 Task: Open a blank sheet, save the file as Henry.odt Add the quote 'Success is not defined by others' opinions; it's defined by your own sense of fulfillment.' Apply font style 'Playfair Display' and font size 48 Align the text to the Right .Change the text color to  'Pink '
Action: Mouse moved to (283, 162)
Screenshot: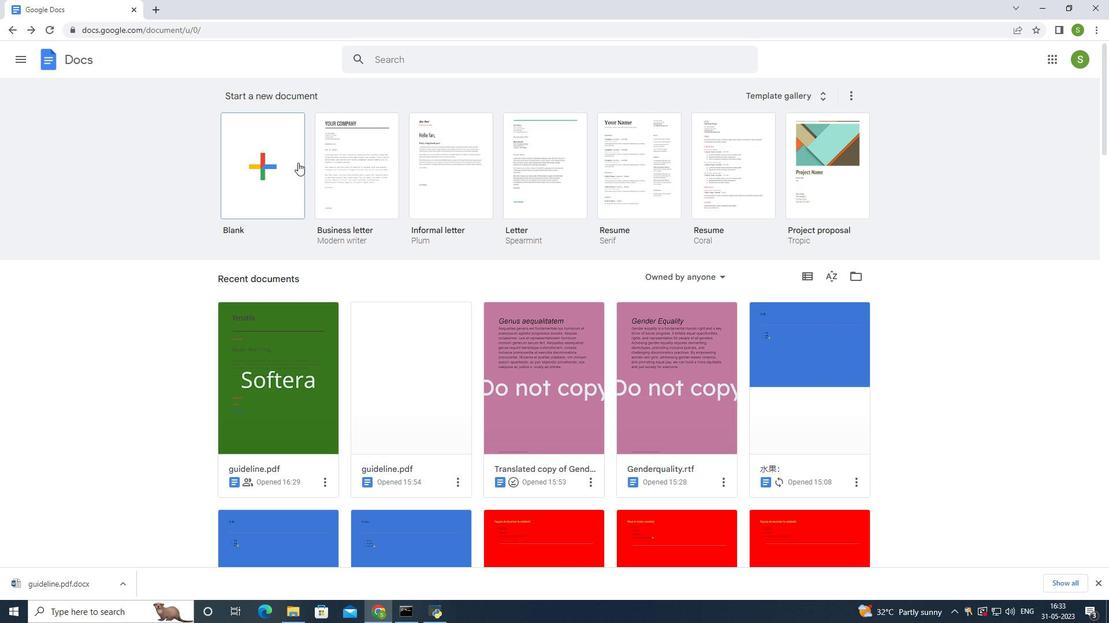 
Action: Mouse pressed left at (283, 162)
Screenshot: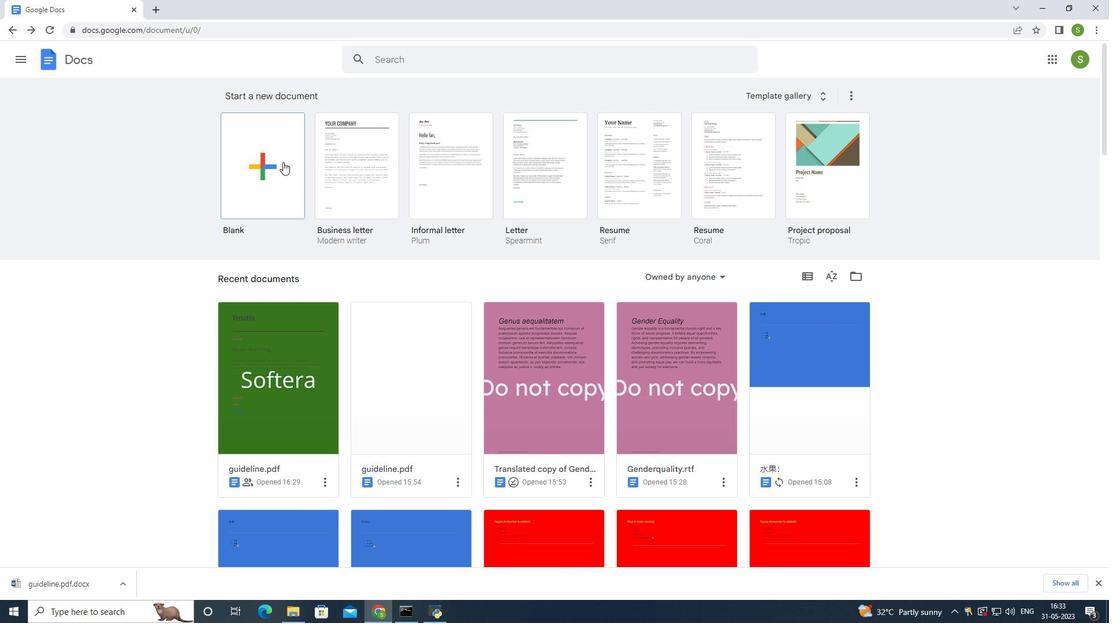 
Action: Mouse moved to (116, 52)
Screenshot: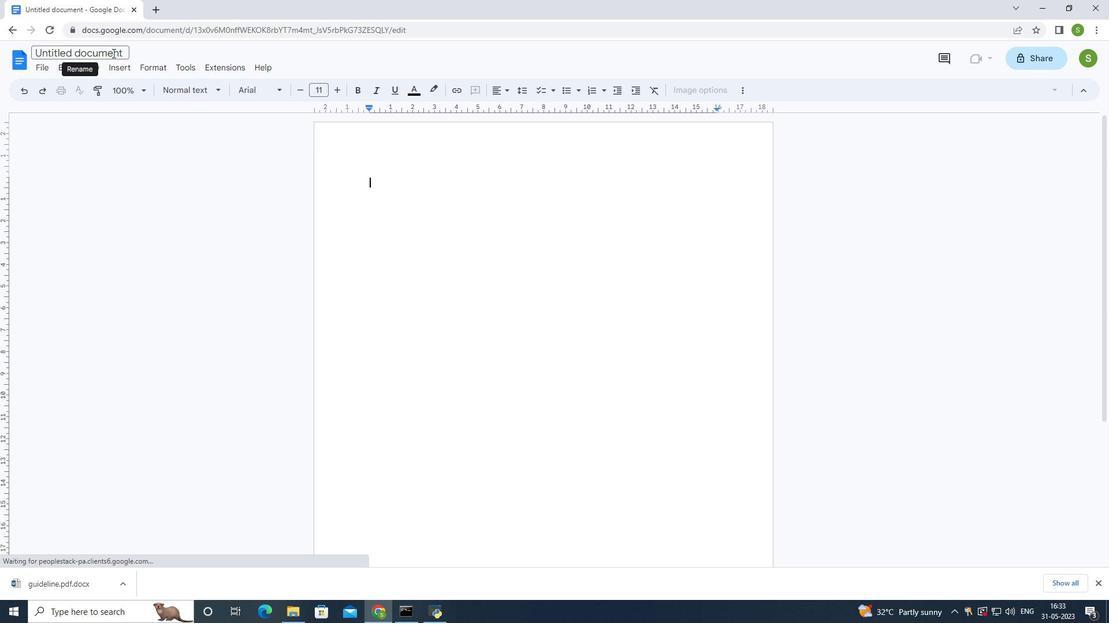 
Action: Mouse pressed left at (116, 52)
Screenshot: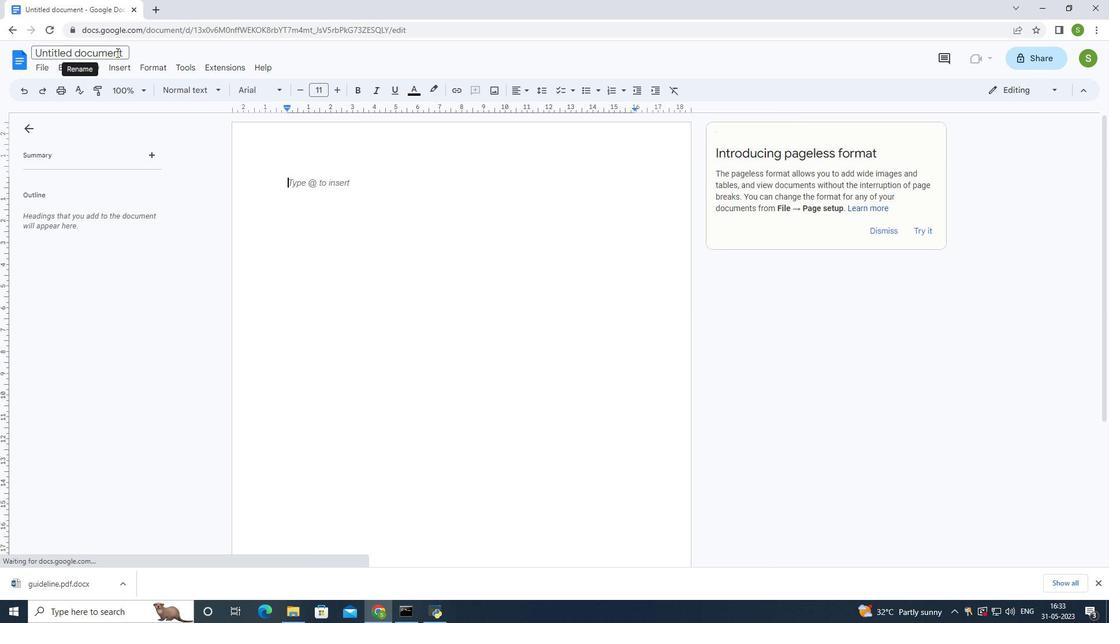 
Action: Mouse moved to (189, 300)
Screenshot: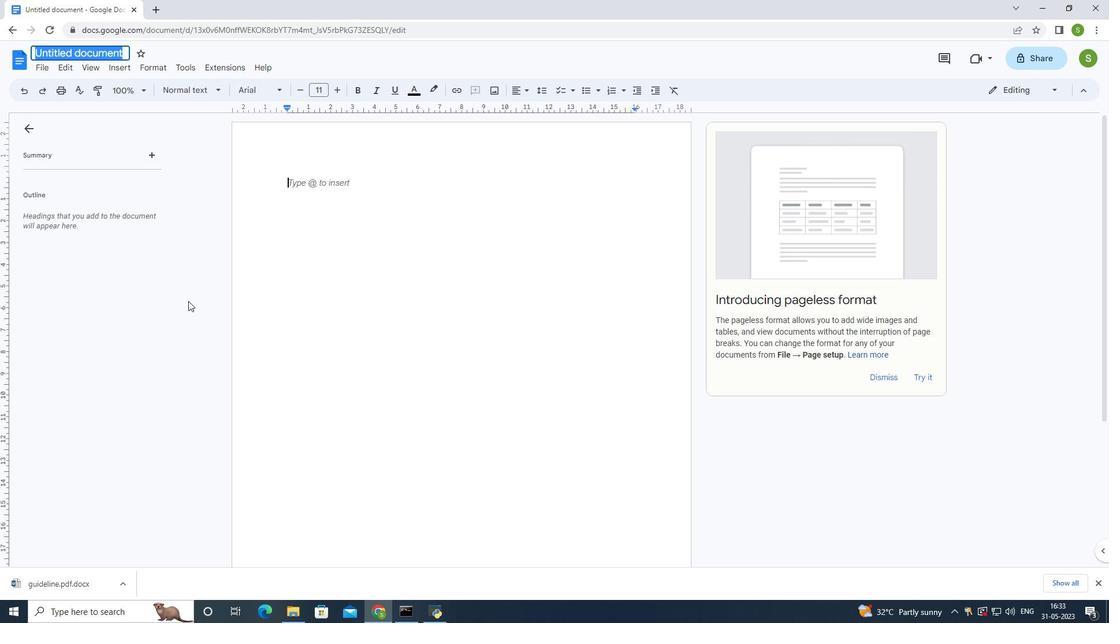
Action: Key pressed <Key.shift>Her<Key.backspace>nry.odt<Key.enter>
Screenshot: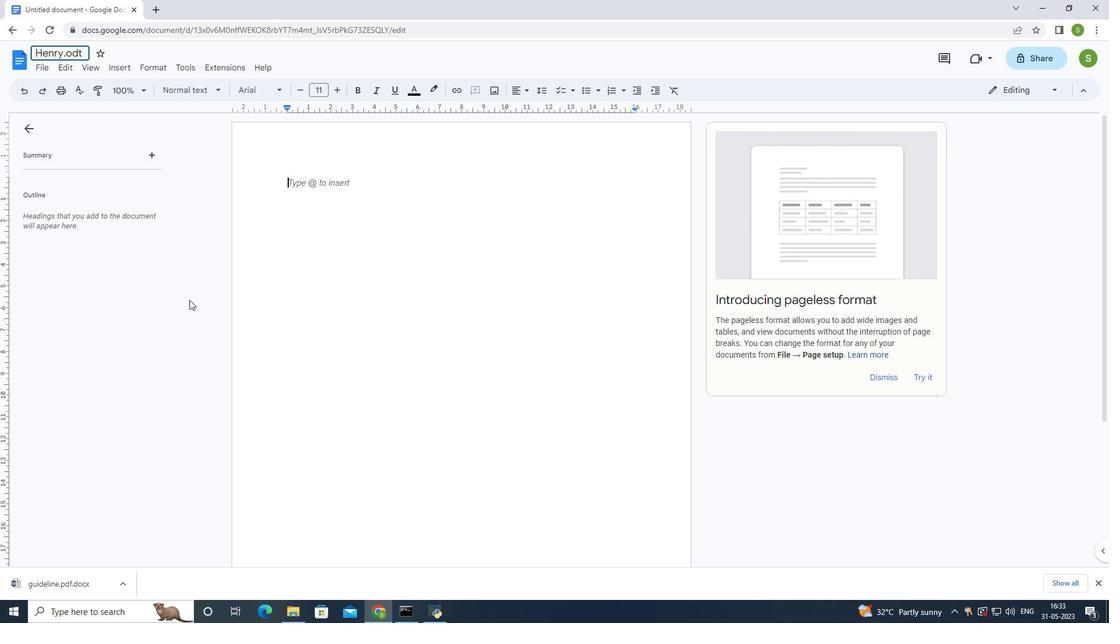 
Action: Mouse moved to (318, 257)
Screenshot: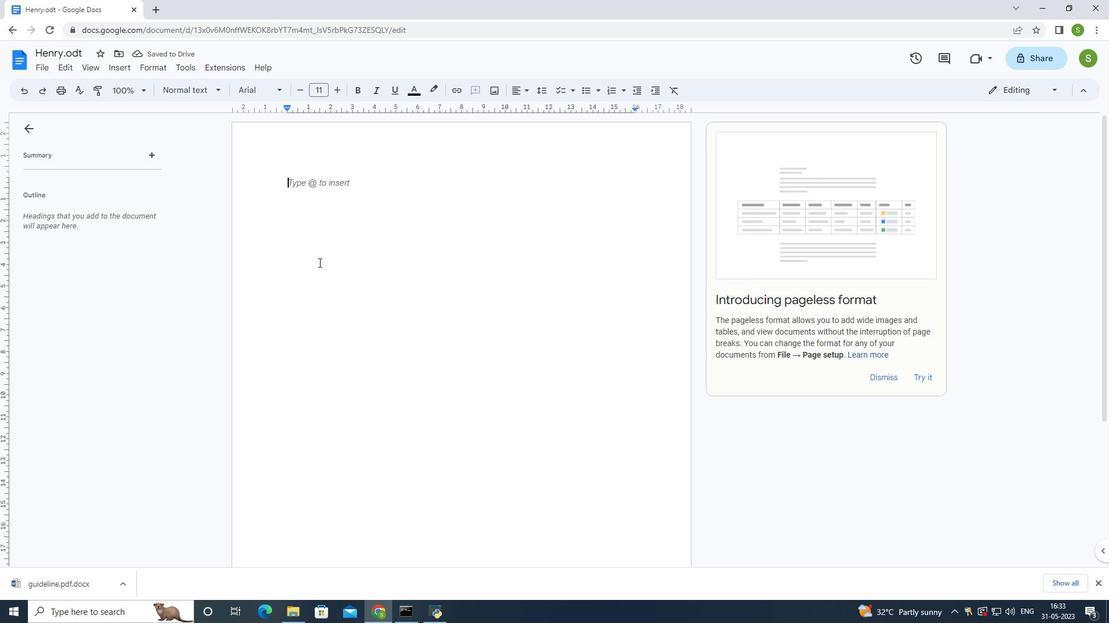 
Action: Key pressed <Key.shift>success<Key.space>is<Key.space>not<Key.space>defined<Key.space>by<Key.space>others<Key.space>opinions;<Key.space>it's<Key.space>define<Key.space>by<Key.space>your<Key.space>own<Key.space>sense<Key.space>of<Key.space>fulfillment.
Screenshot: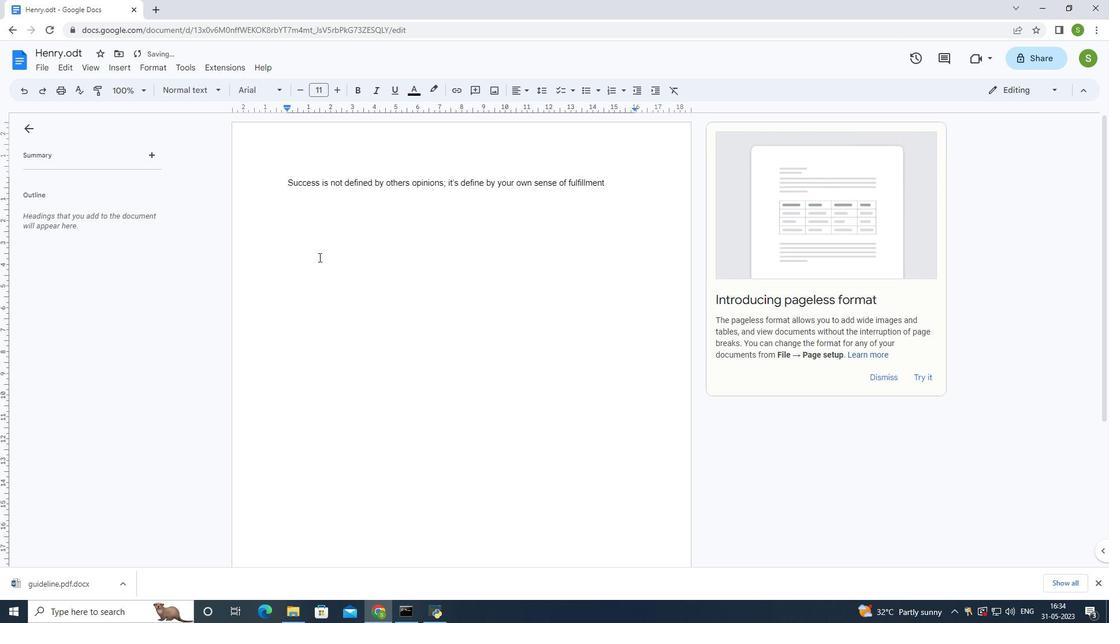 
Action: Mouse moved to (596, 185)
Screenshot: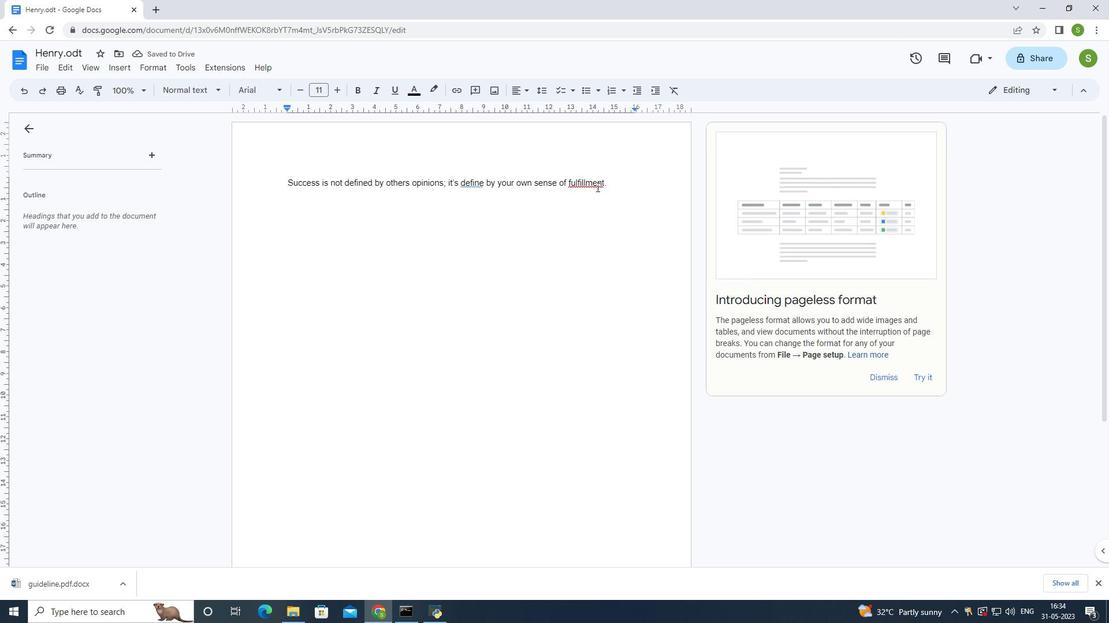 
Action: Mouse pressed left at (596, 185)
Screenshot: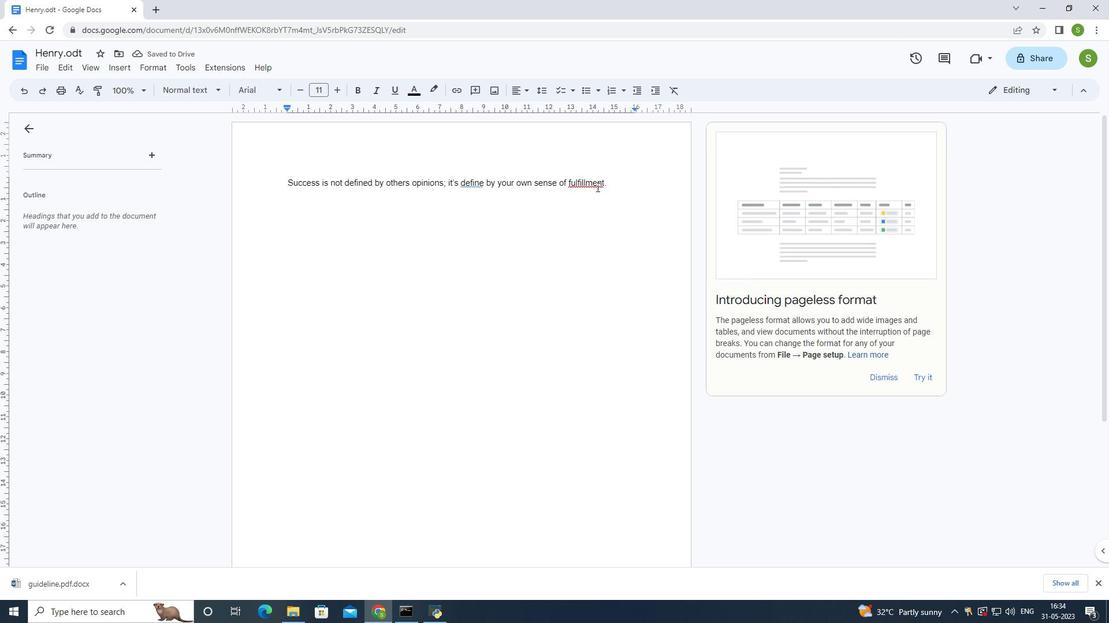 
Action: Mouse moved to (529, 254)
Screenshot: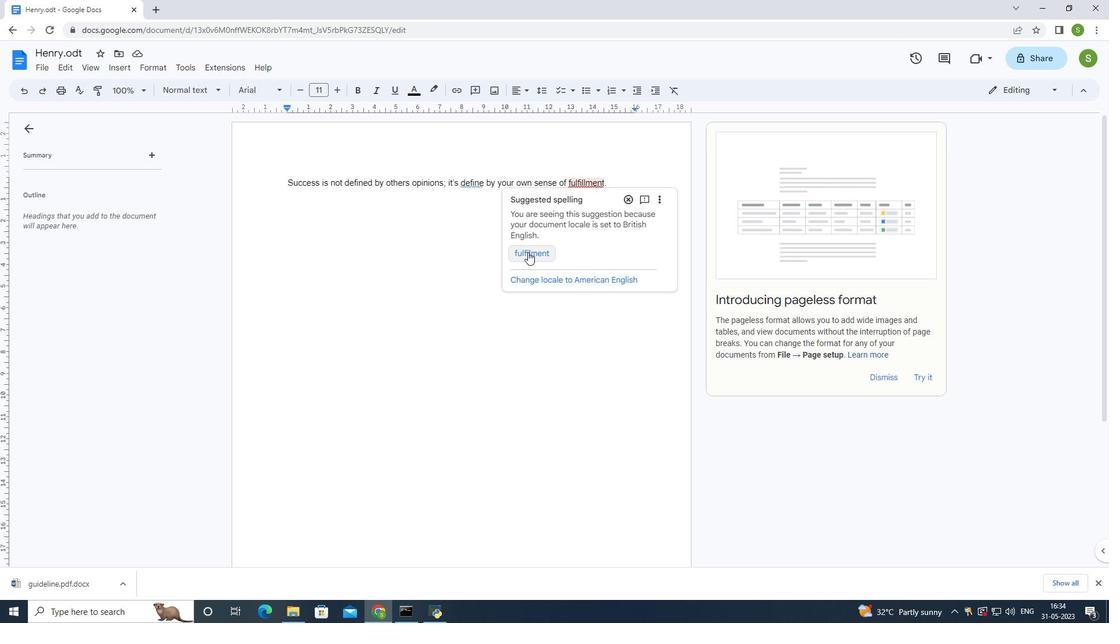 
Action: Mouse pressed left at (529, 254)
Screenshot: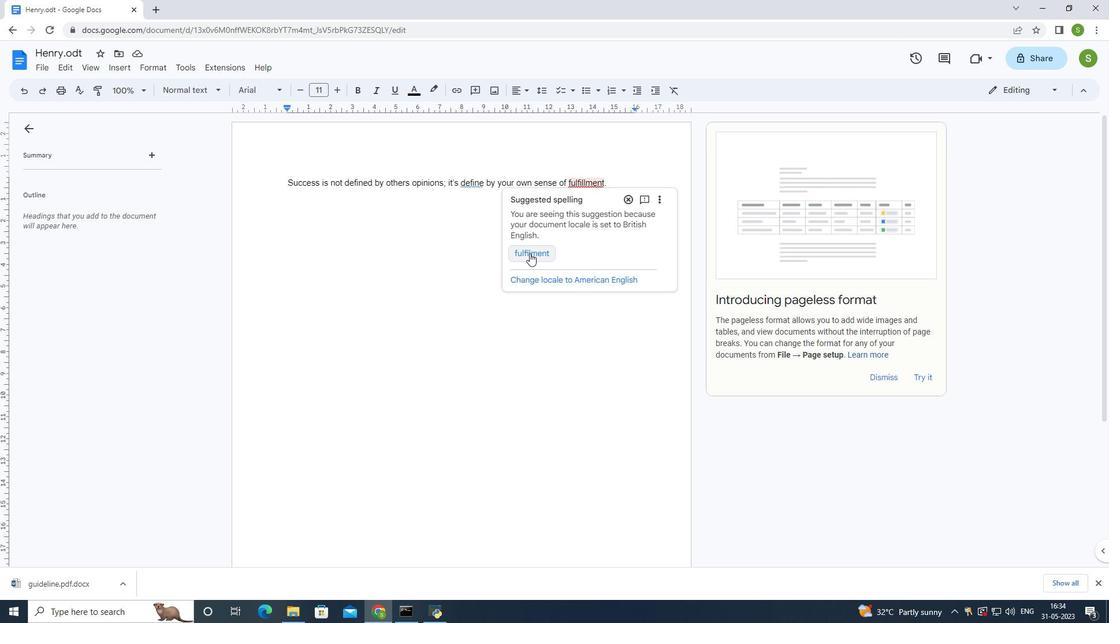 
Action: Mouse moved to (469, 180)
Screenshot: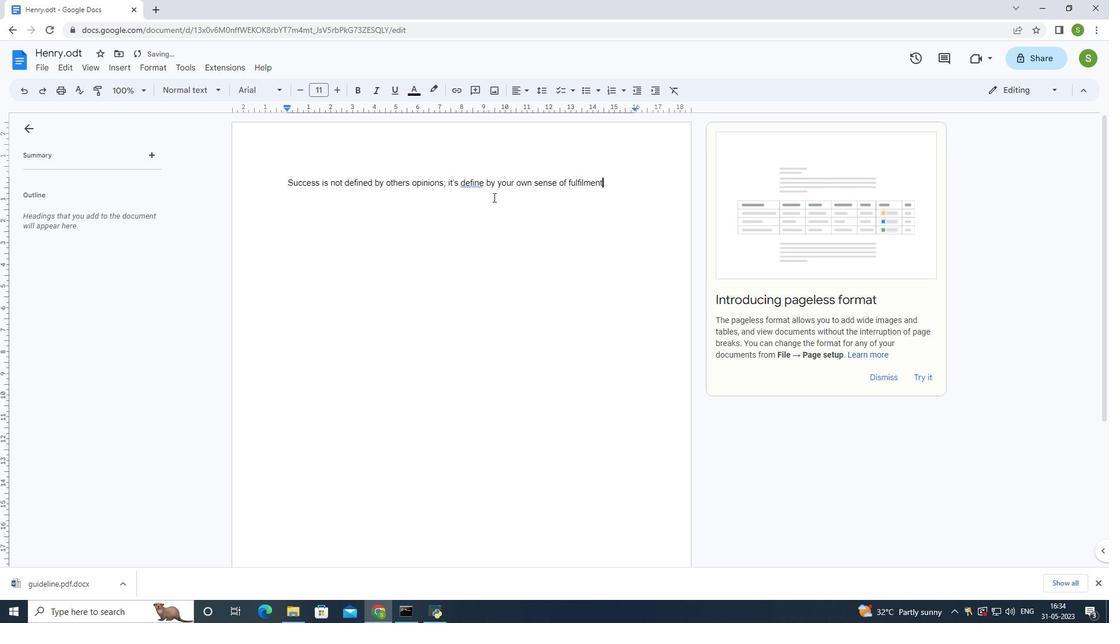 
Action: Mouse pressed left at (469, 180)
Screenshot: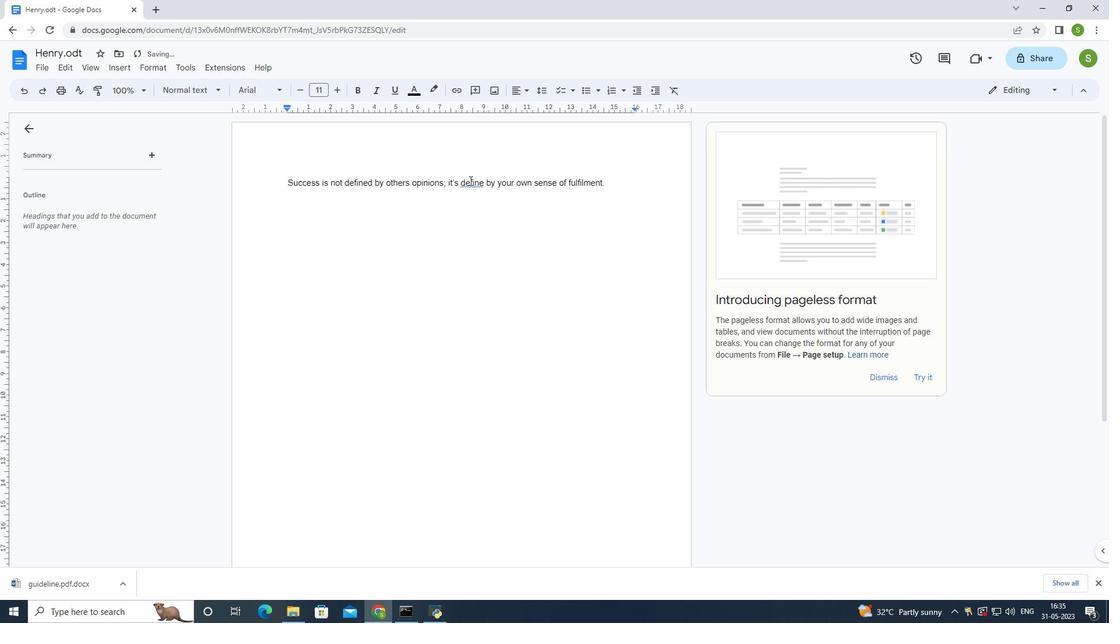
Action: Mouse moved to (483, 173)
Screenshot: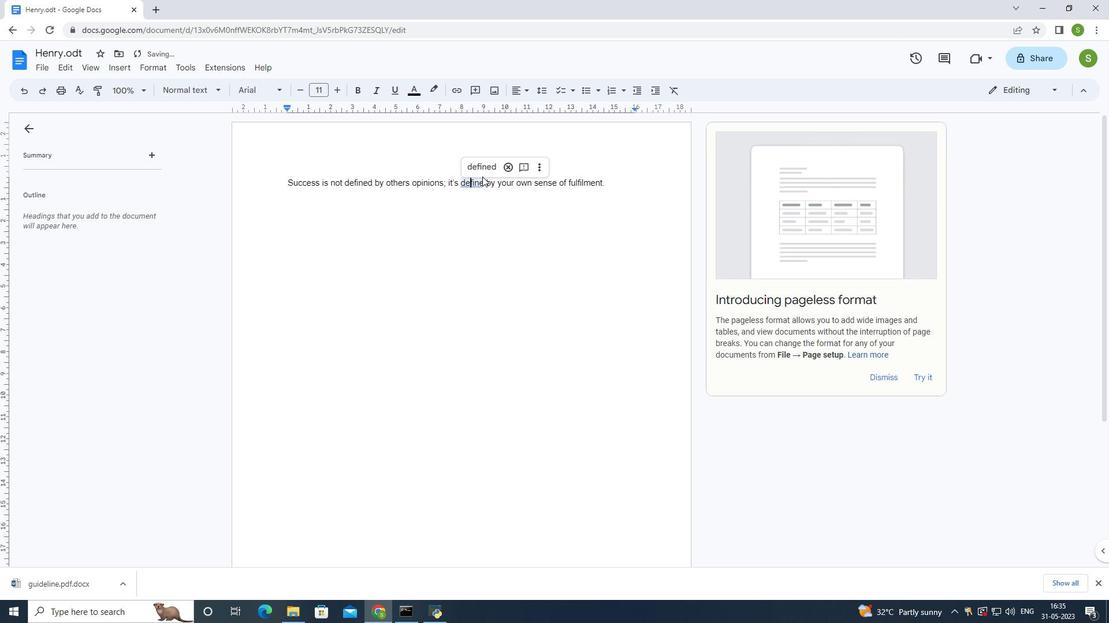 
Action: Mouse pressed left at (483, 173)
Screenshot: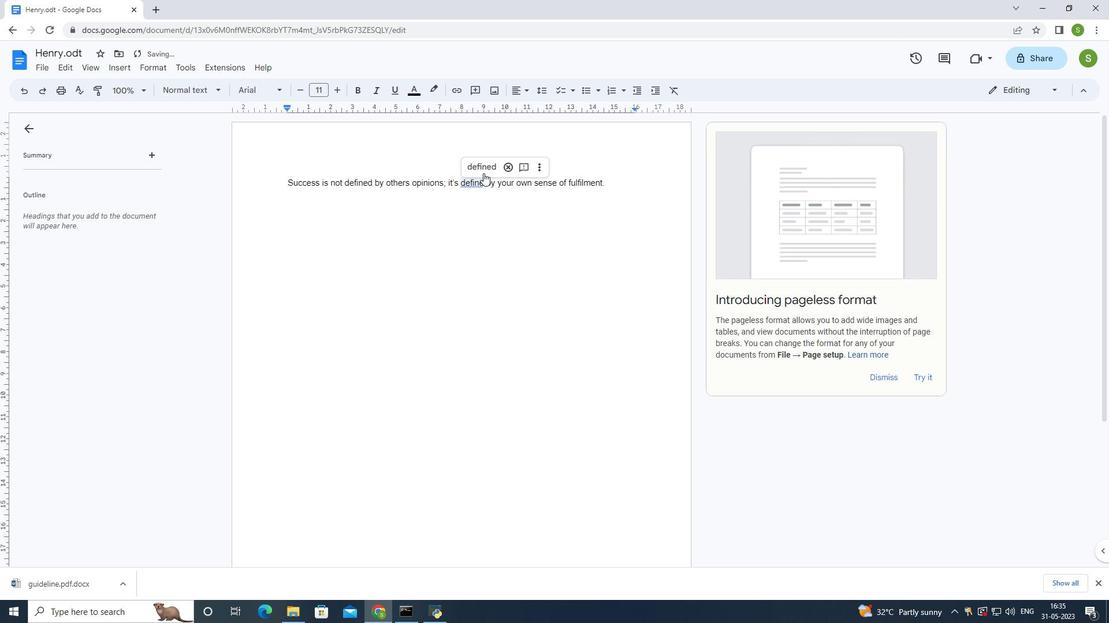 
Action: Mouse moved to (292, 177)
Screenshot: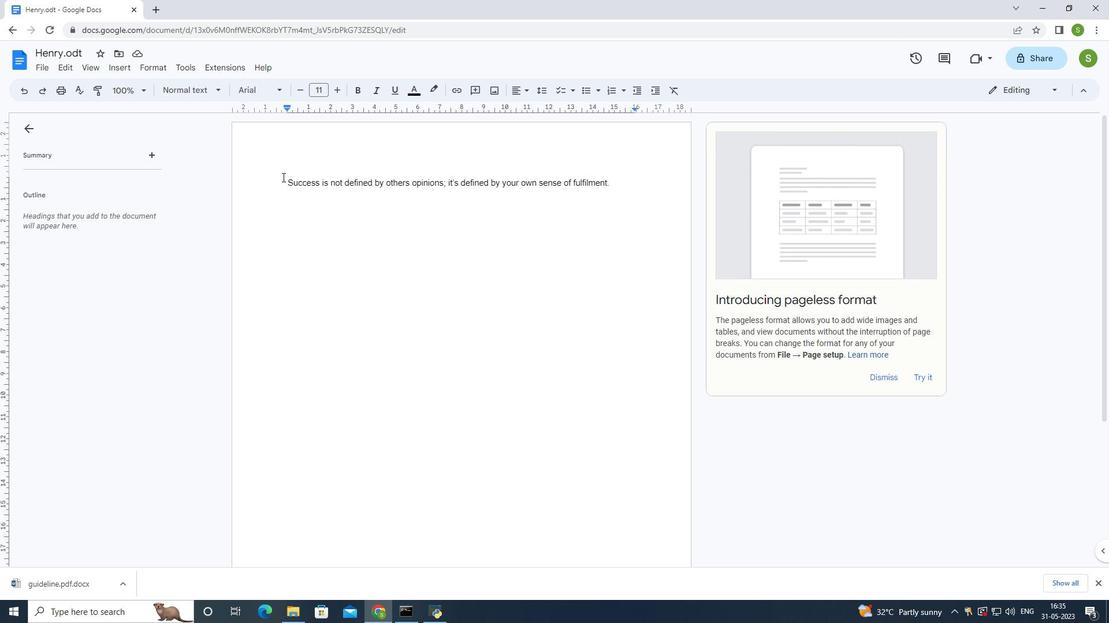 
Action: Mouse pressed left at (292, 177)
Screenshot: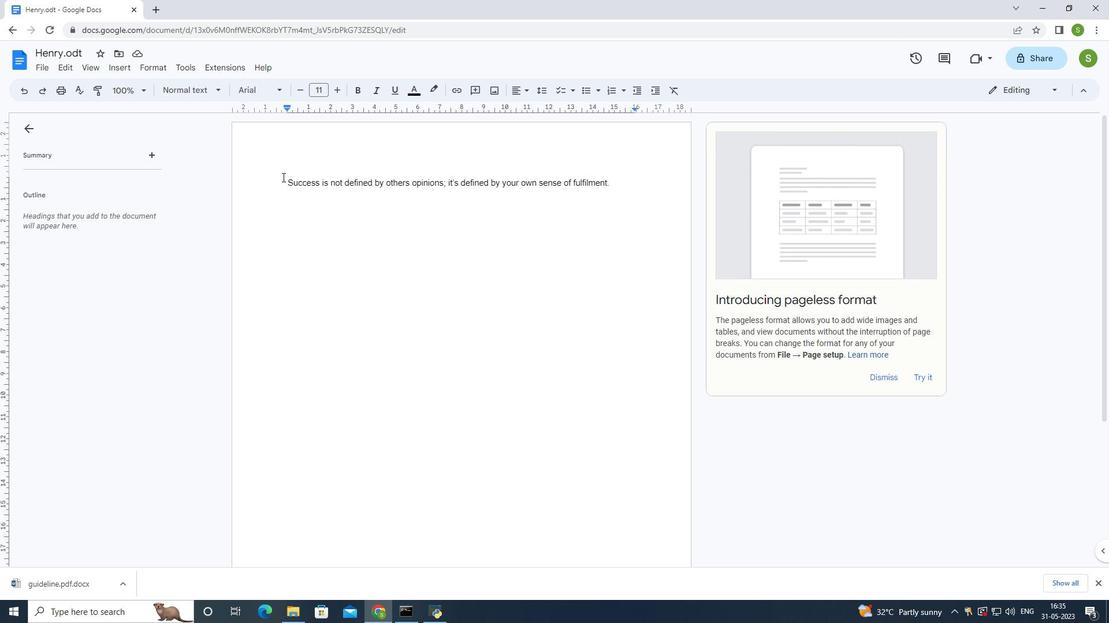 
Action: Mouse moved to (300, 225)
Screenshot: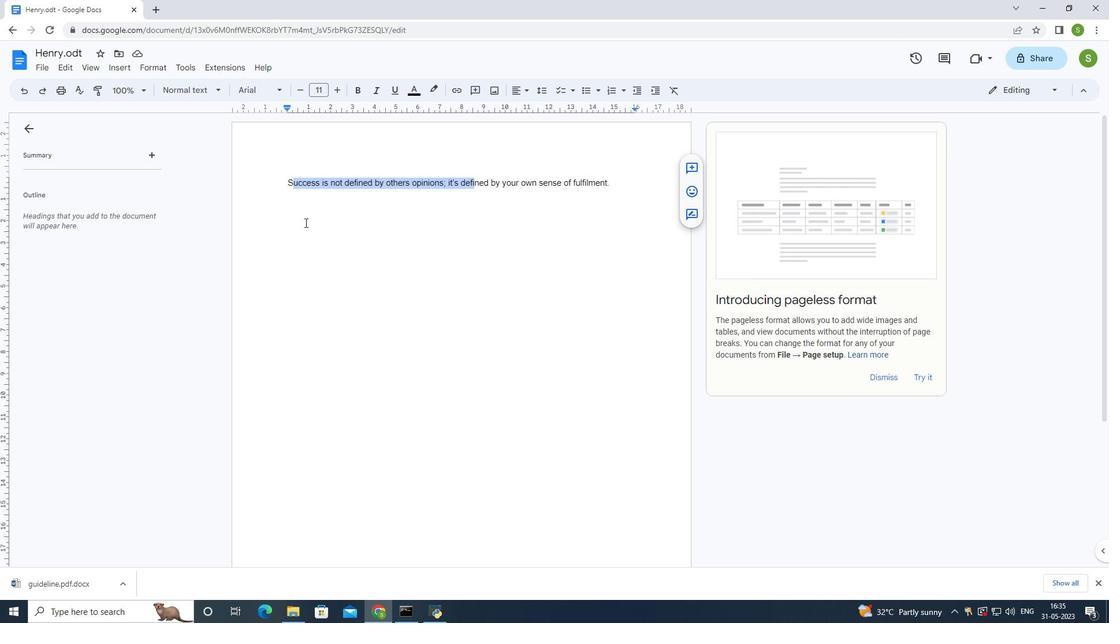 
Action: Mouse pressed left at (300, 225)
Screenshot: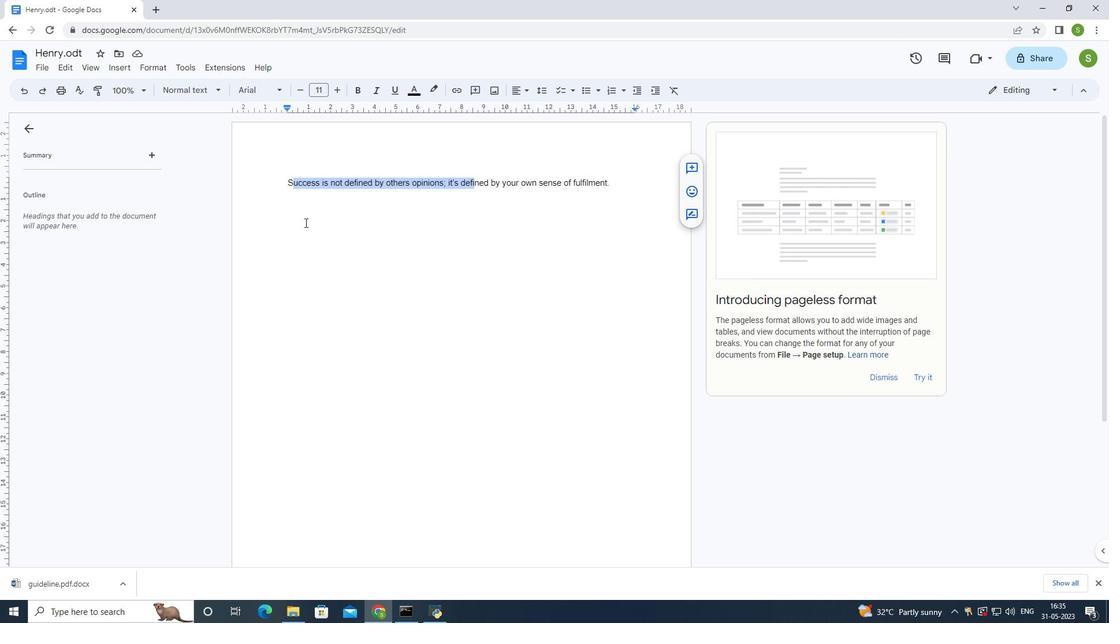
Action: Mouse moved to (610, 183)
Screenshot: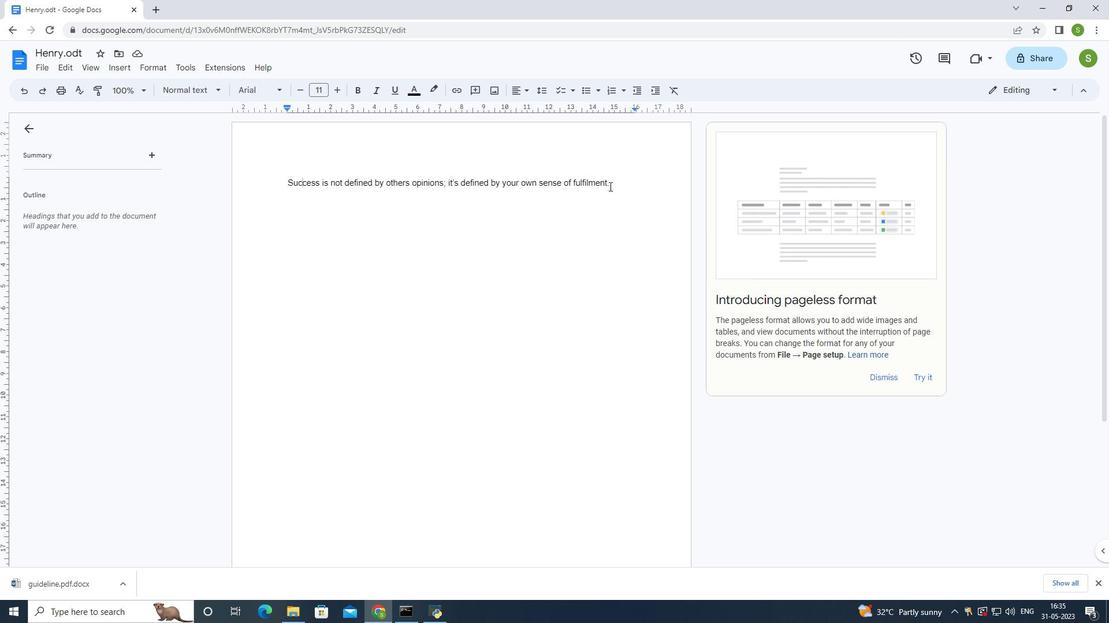 
Action: Mouse pressed left at (610, 183)
Screenshot: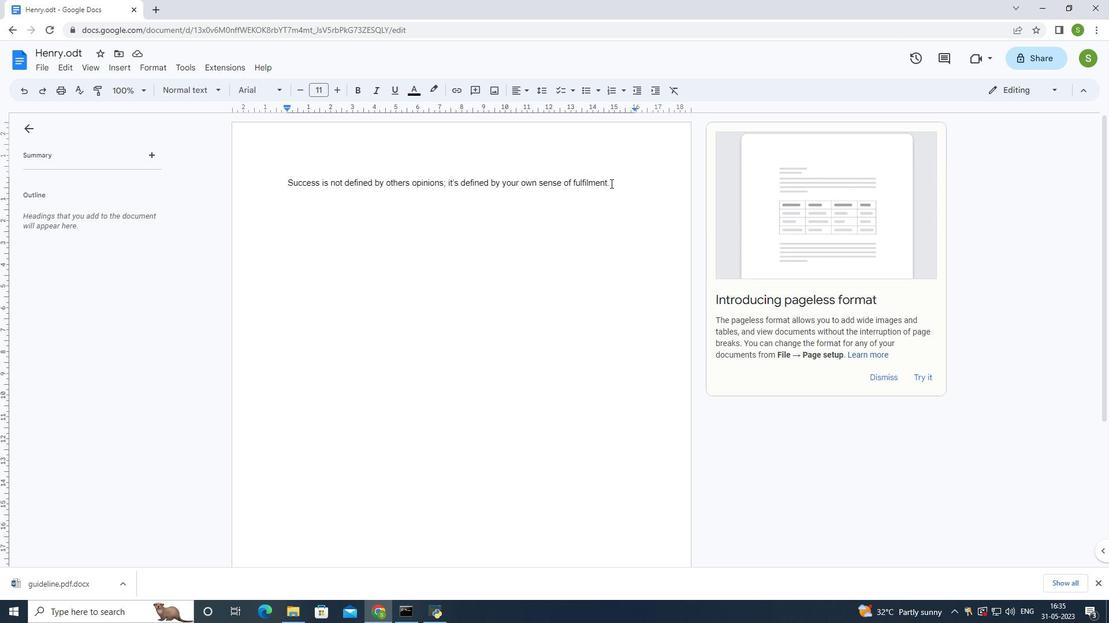 
Action: Mouse moved to (246, 97)
Screenshot: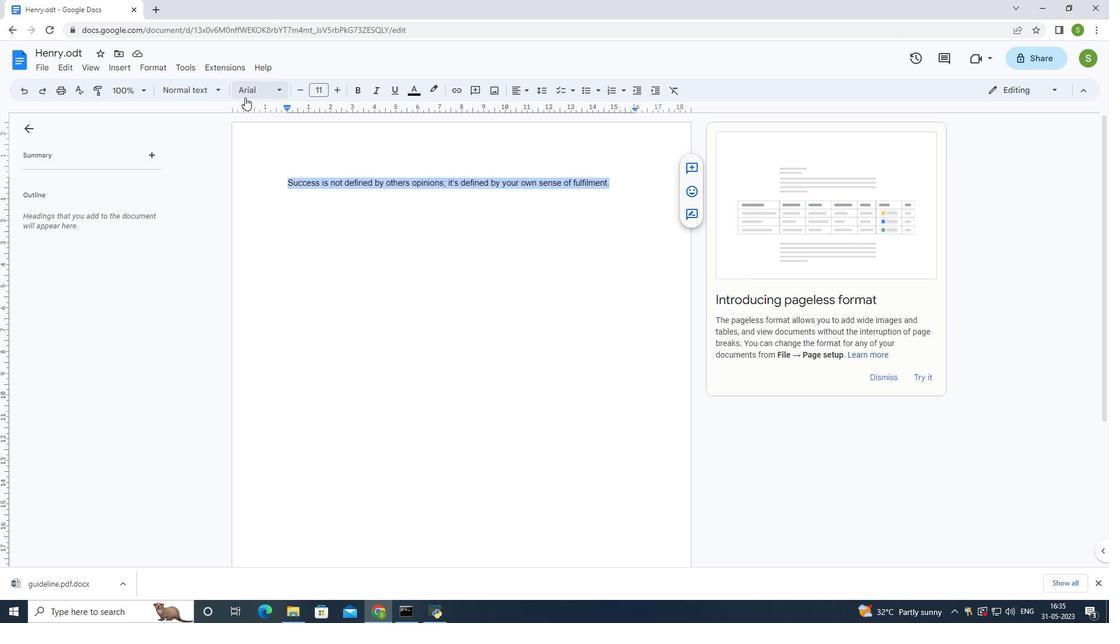 
Action: Mouse pressed left at (246, 97)
Screenshot: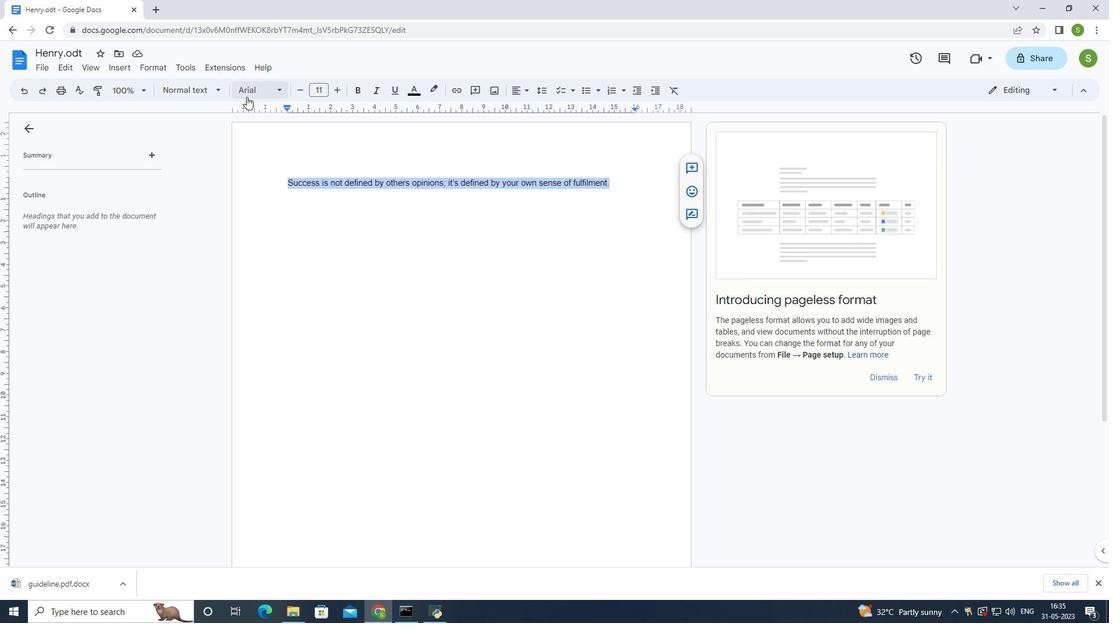 
Action: Mouse moved to (279, 112)
Screenshot: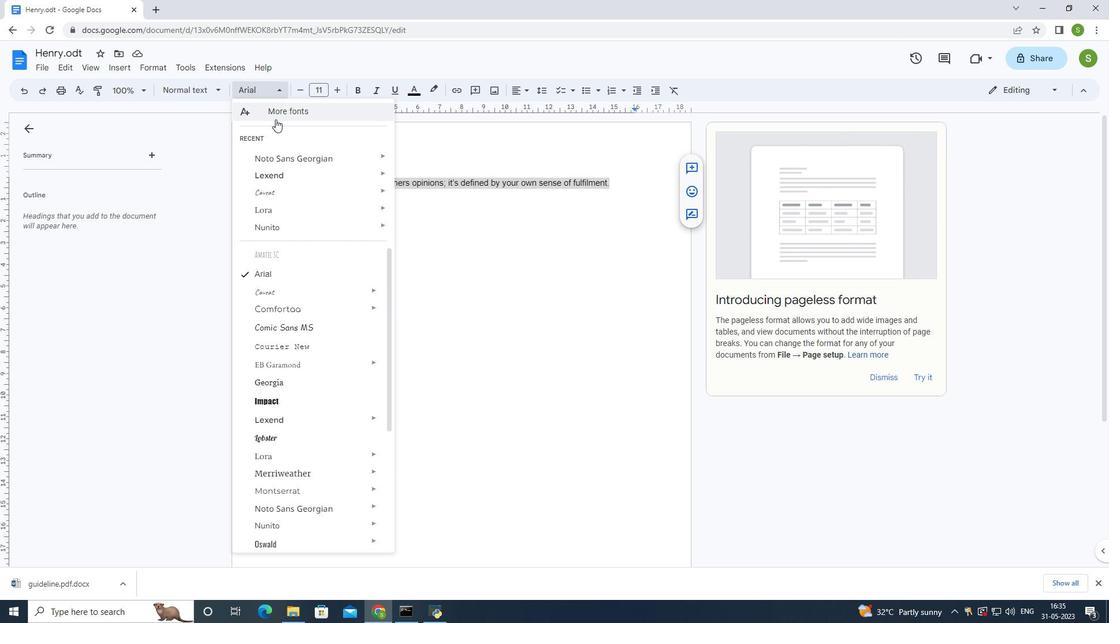 
Action: Mouse pressed left at (279, 112)
Screenshot: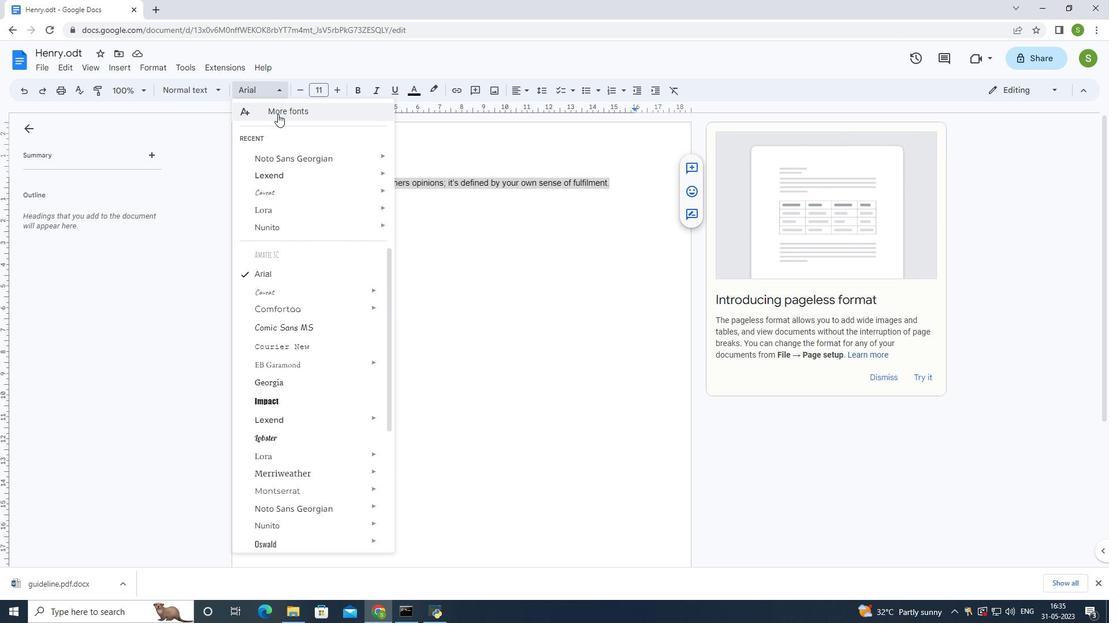 
Action: Mouse moved to (377, 166)
Screenshot: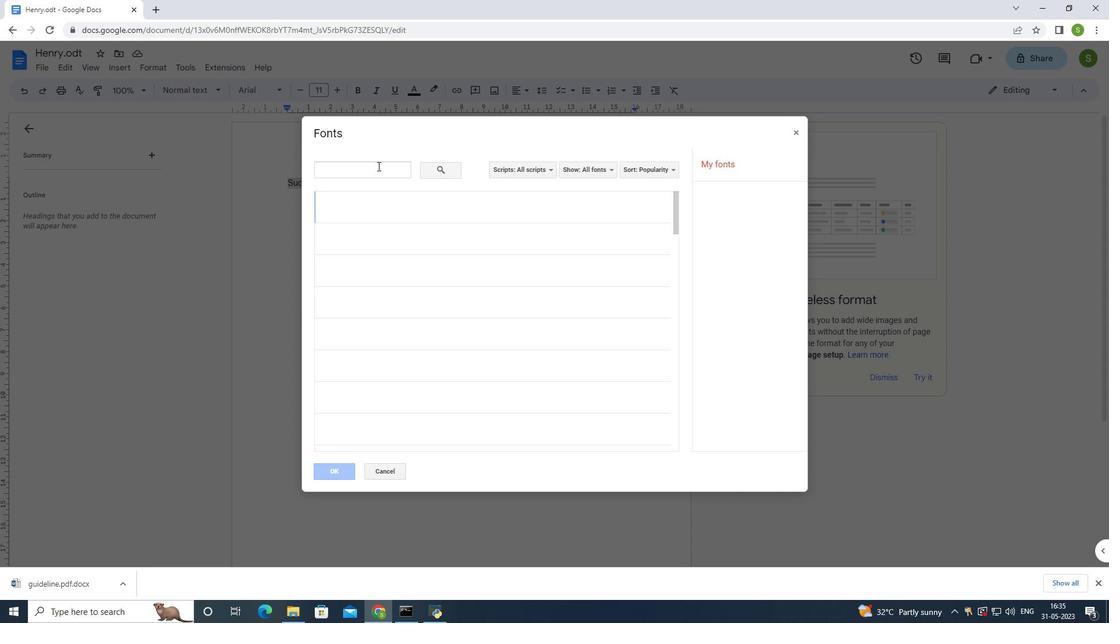 
Action: Mouse pressed left at (377, 166)
Screenshot: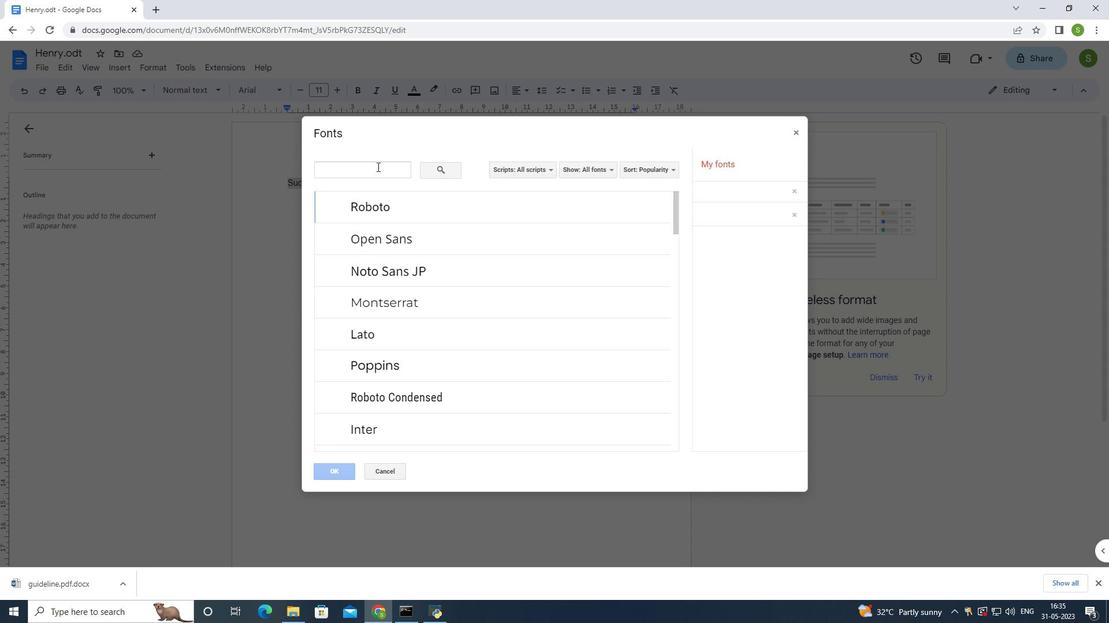 
Action: Mouse moved to (377, 166)
Screenshot: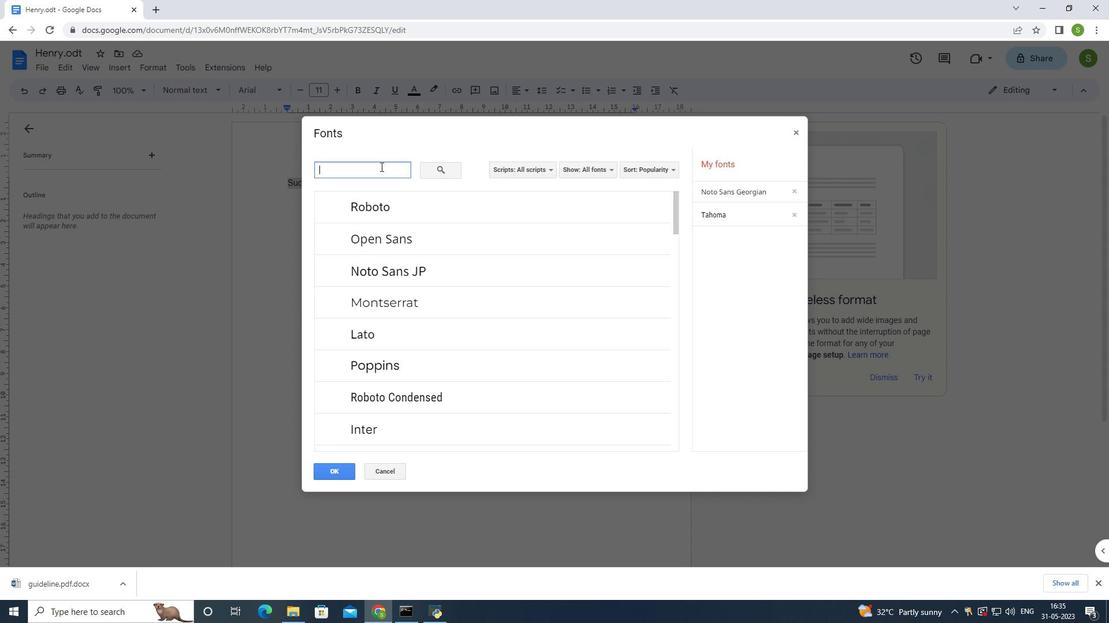
Action: Key pressed <Key.shift>Playfair<Key.space><Key.shift><Key.shift><Key.shift><Key.shift>Display
Screenshot: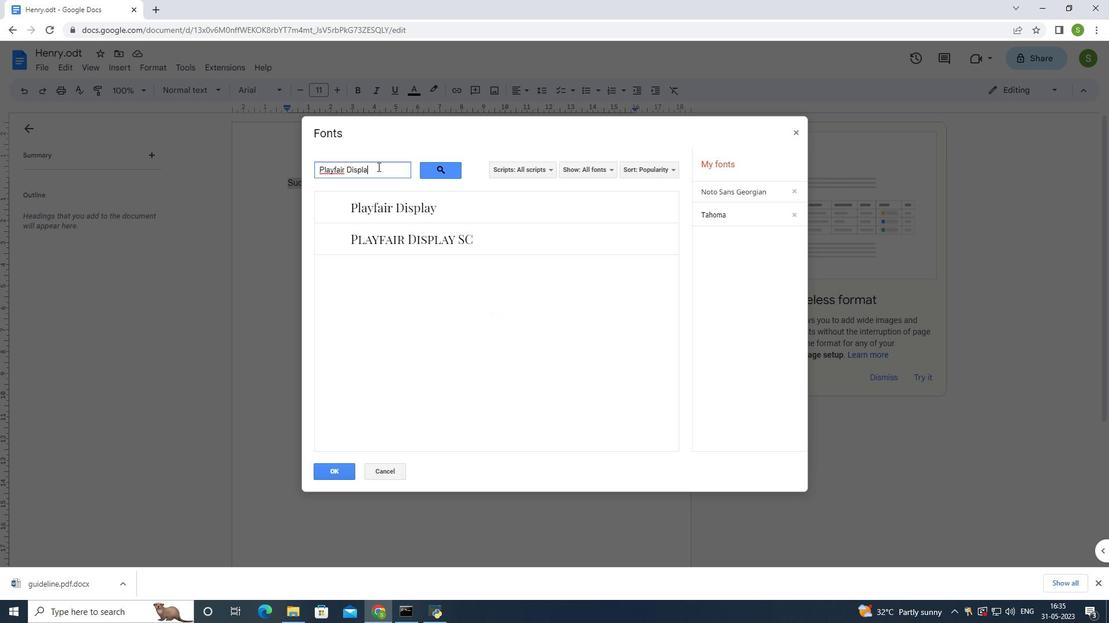 
Action: Mouse moved to (421, 205)
Screenshot: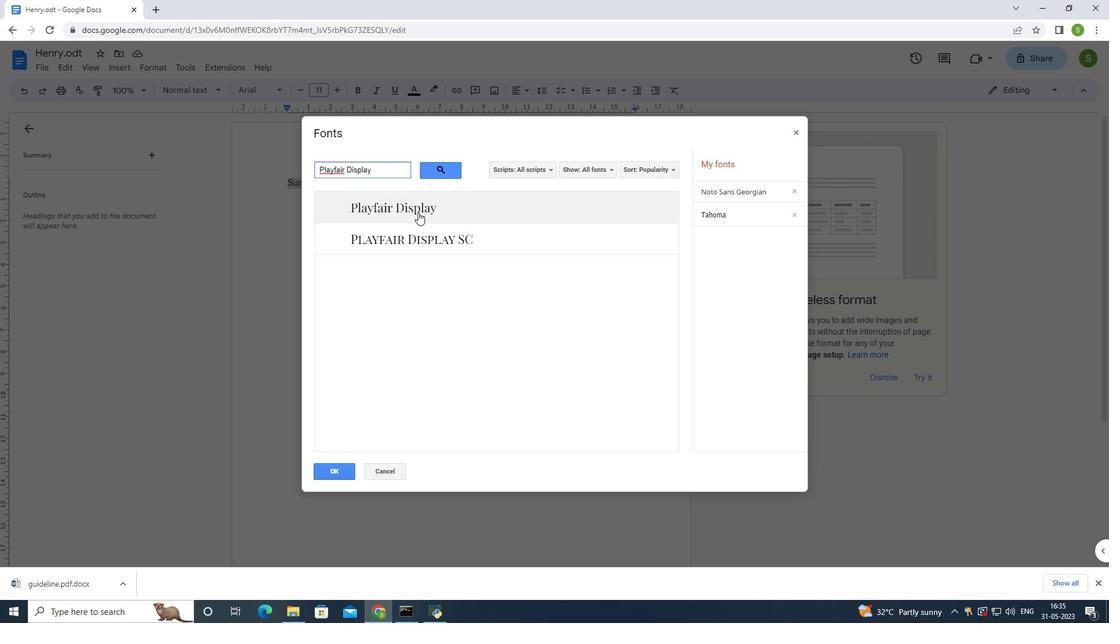
Action: Mouse pressed left at (421, 205)
Screenshot: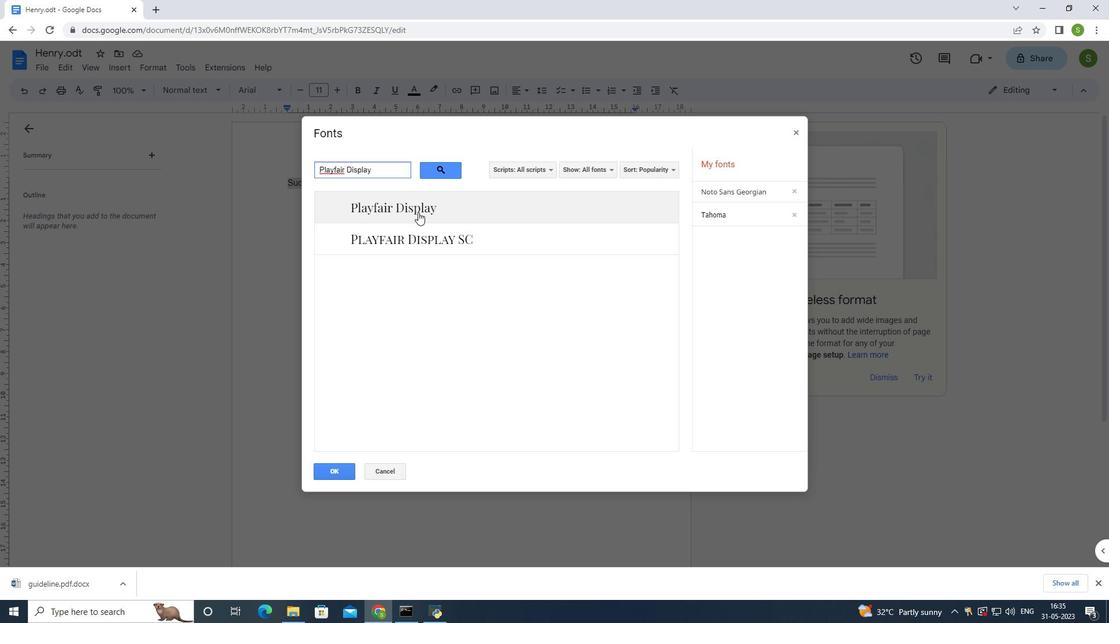 
Action: Mouse moved to (332, 471)
Screenshot: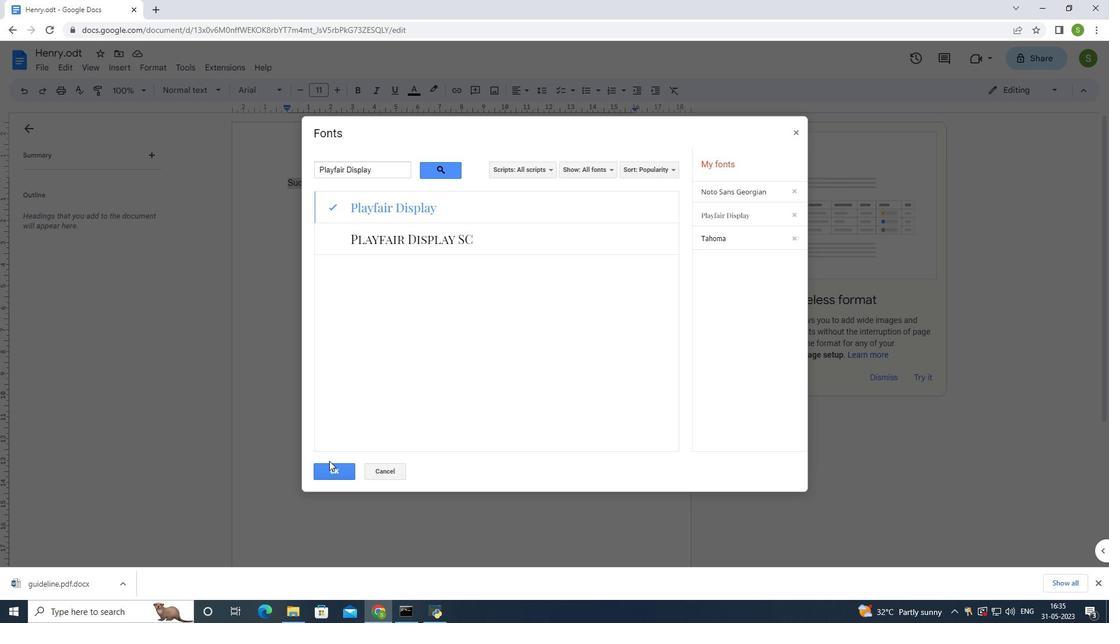 
Action: Mouse pressed left at (332, 471)
Screenshot: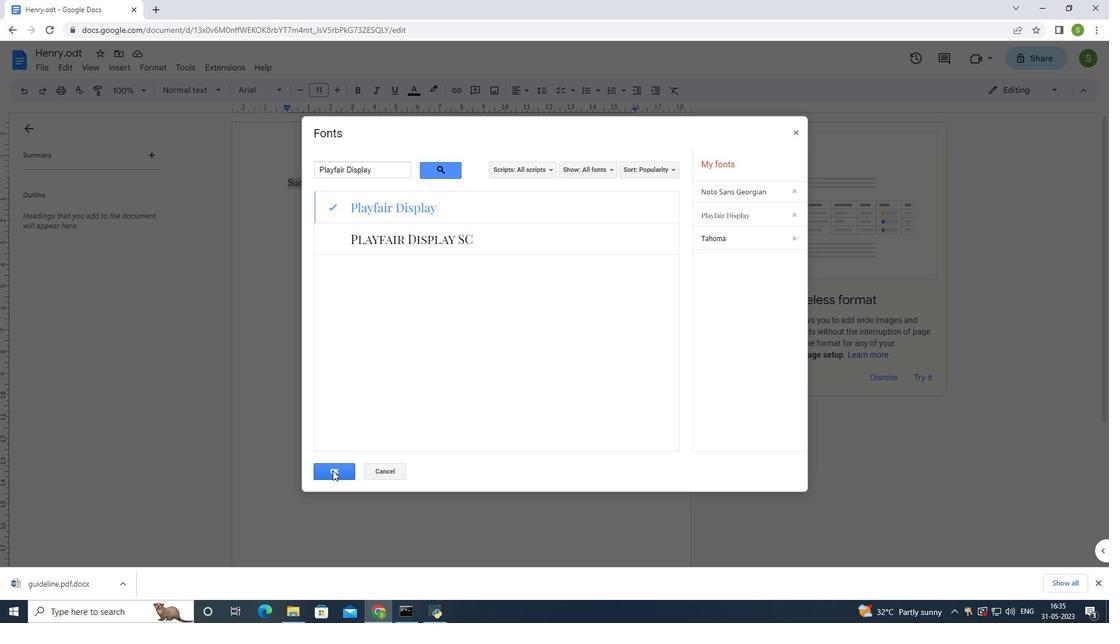 
Action: Mouse moved to (339, 91)
Screenshot: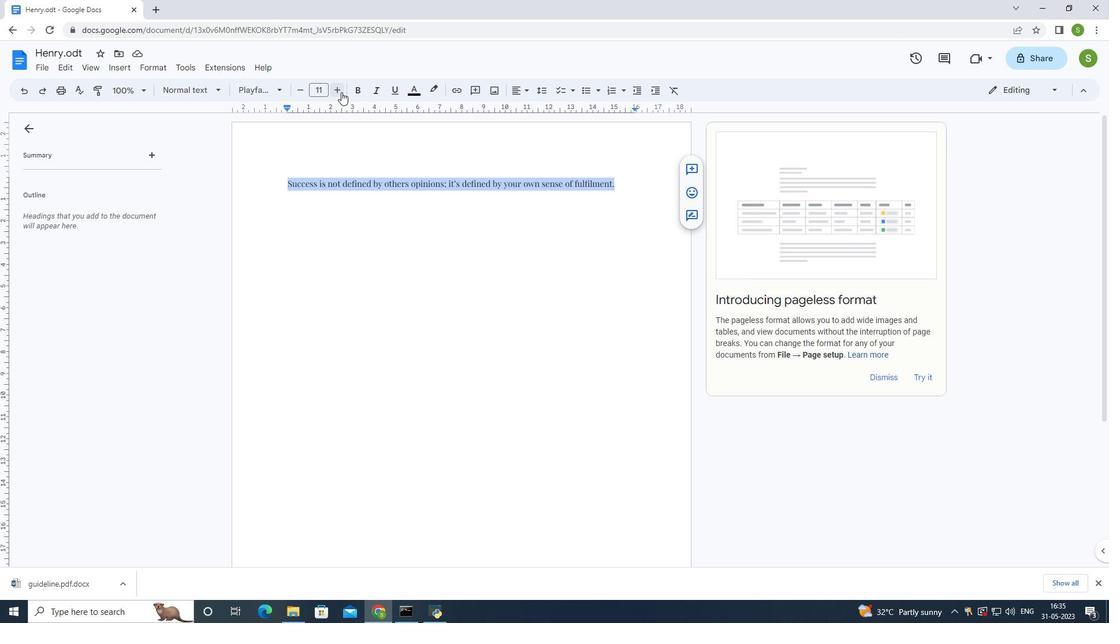
Action: Mouse pressed left at (339, 91)
Screenshot: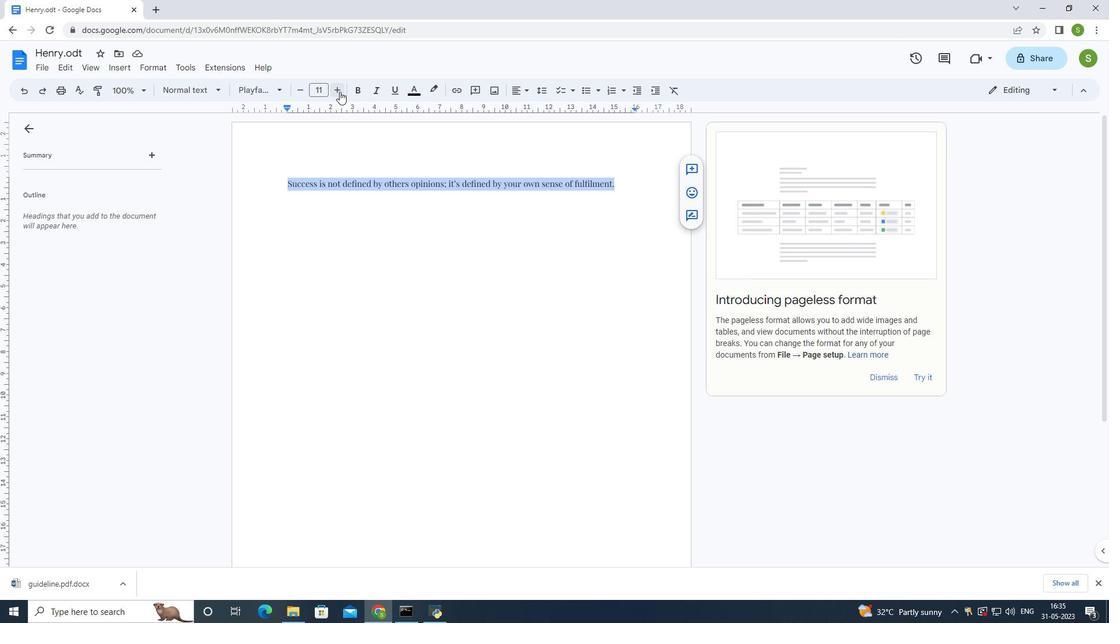 
Action: Mouse pressed left at (339, 91)
Screenshot: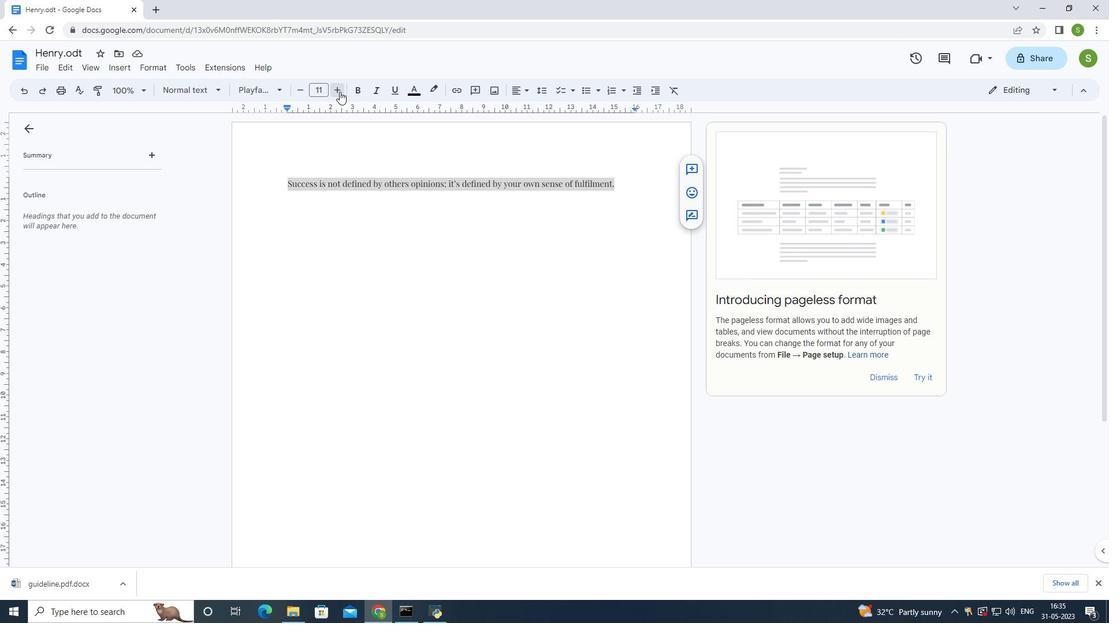 
Action: Mouse pressed left at (339, 91)
Screenshot: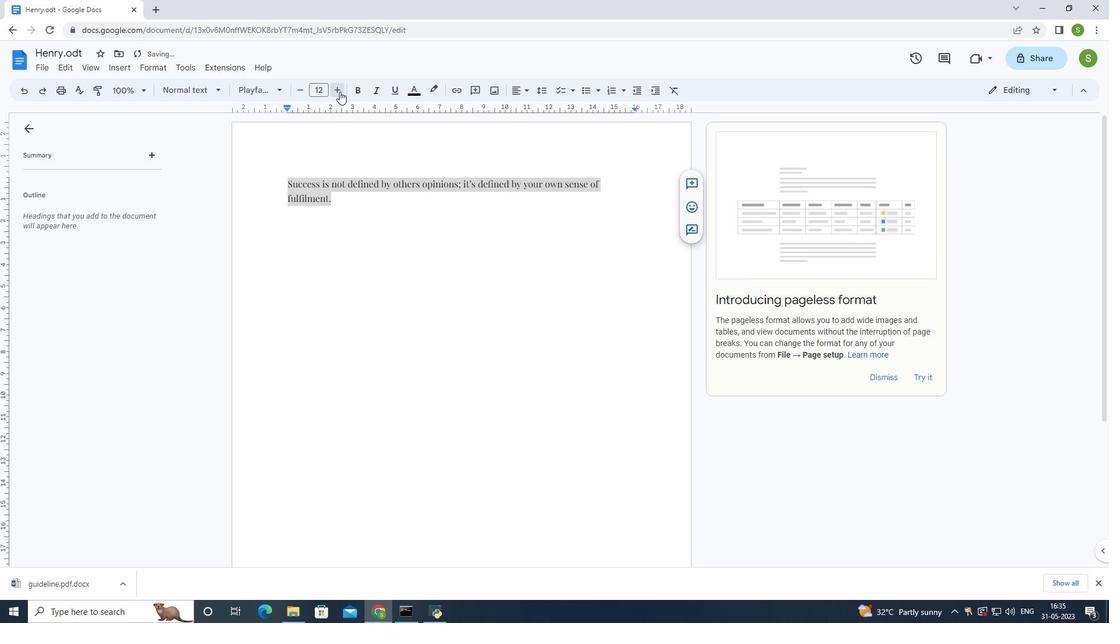
Action: Mouse pressed left at (339, 91)
Screenshot: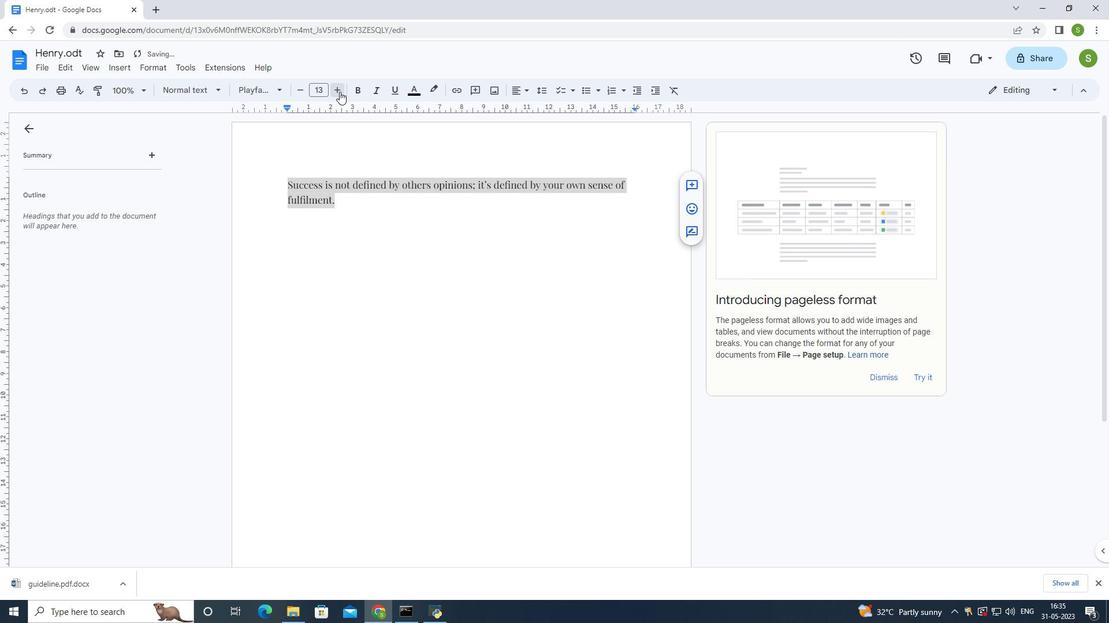 
Action: Mouse pressed left at (339, 91)
Screenshot: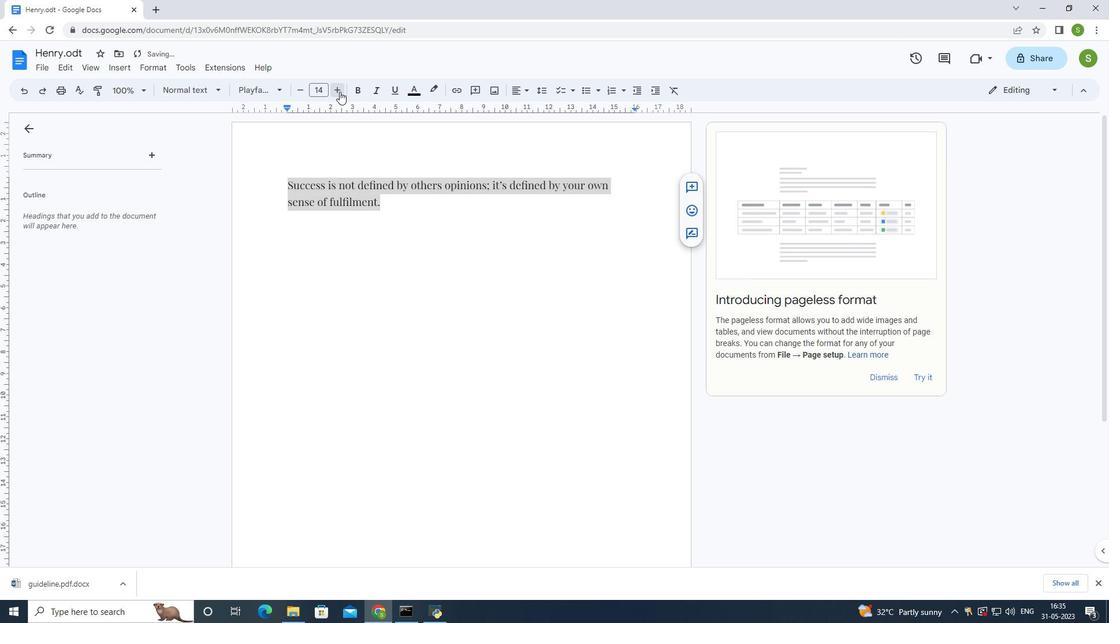 
Action: Mouse pressed left at (339, 91)
Screenshot: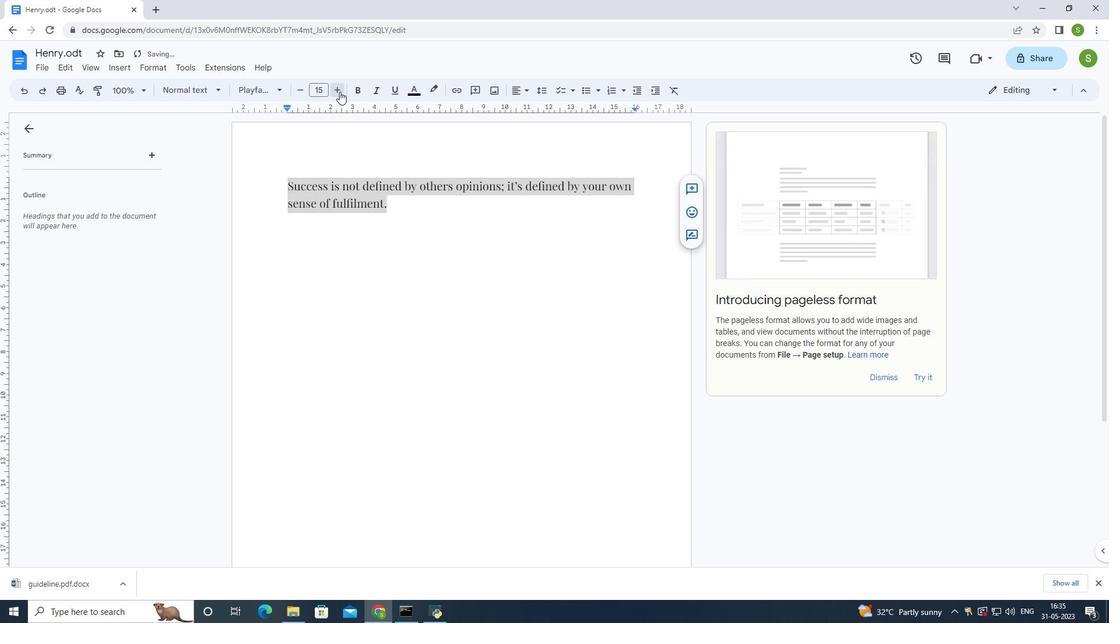 
Action: Mouse pressed left at (339, 91)
Screenshot: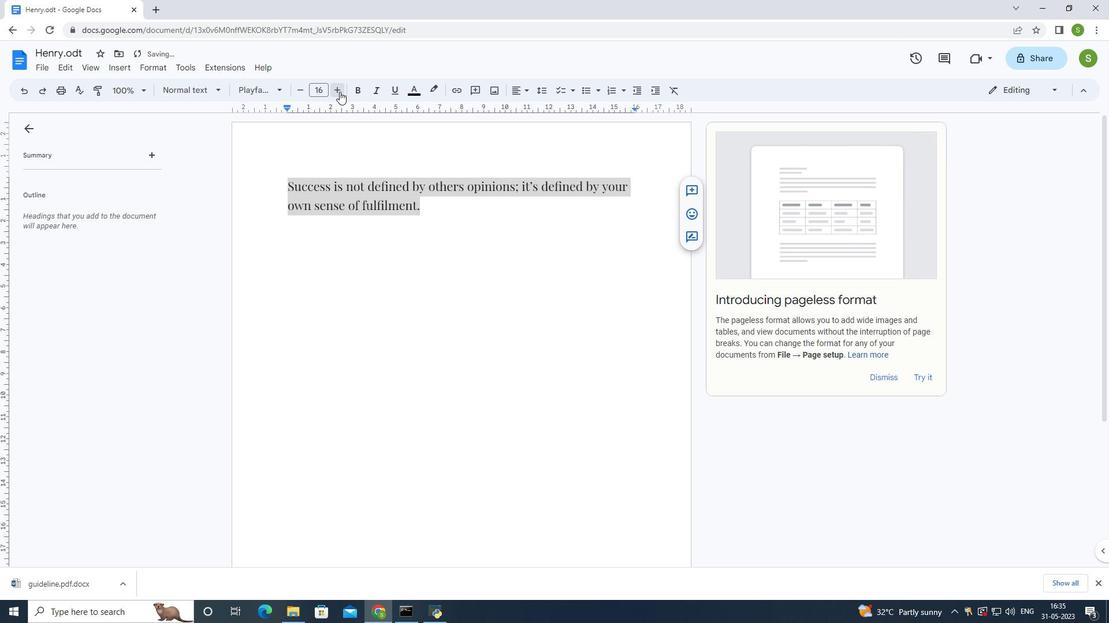 
Action: Mouse pressed left at (339, 91)
Screenshot: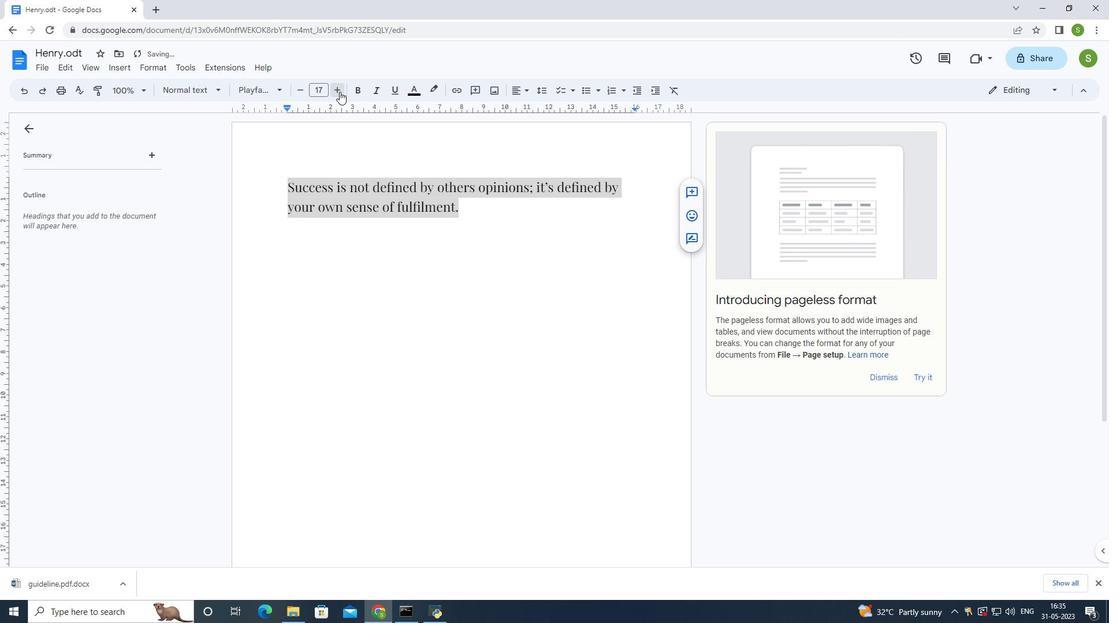 
Action: Mouse pressed left at (339, 91)
Screenshot: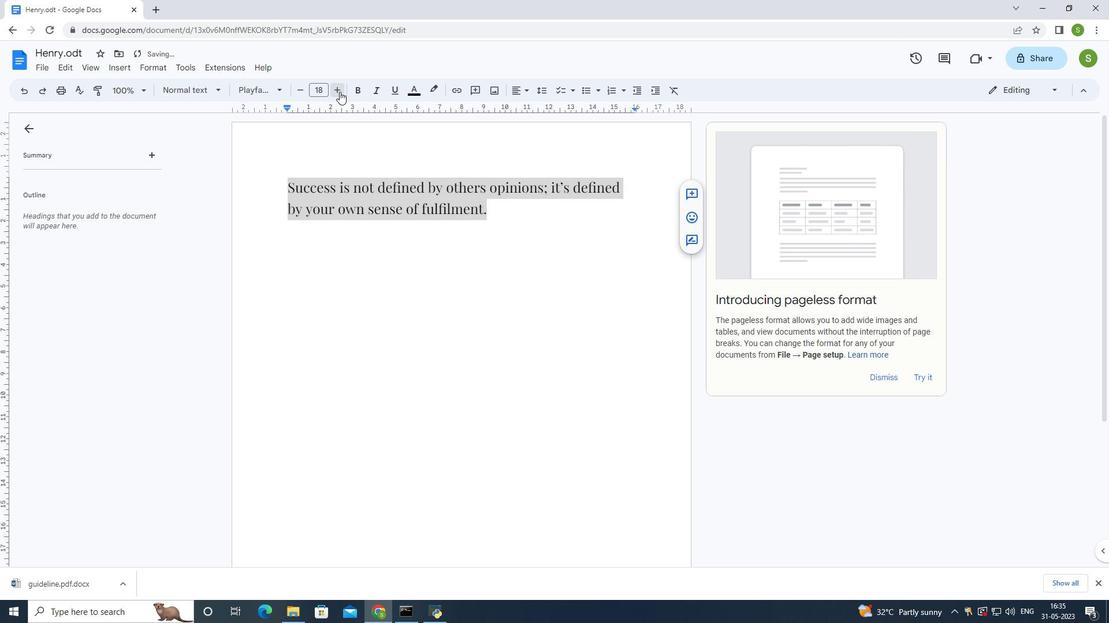 
Action: Mouse moved to (339, 93)
Screenshot: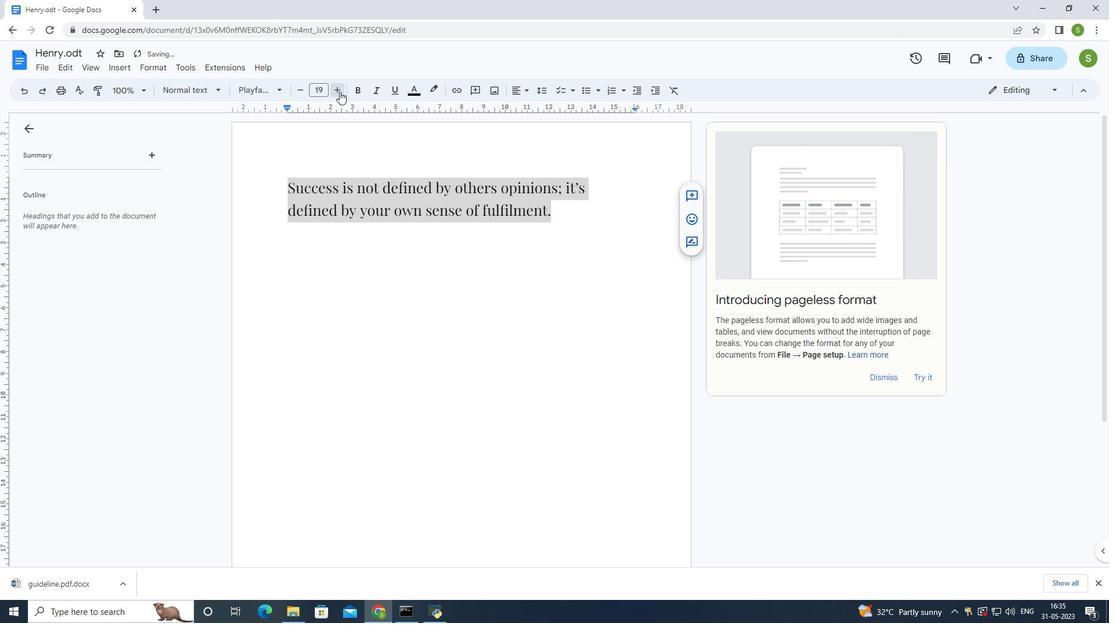 
Action: Mouse pressed left at (339, 93)
Screenshot: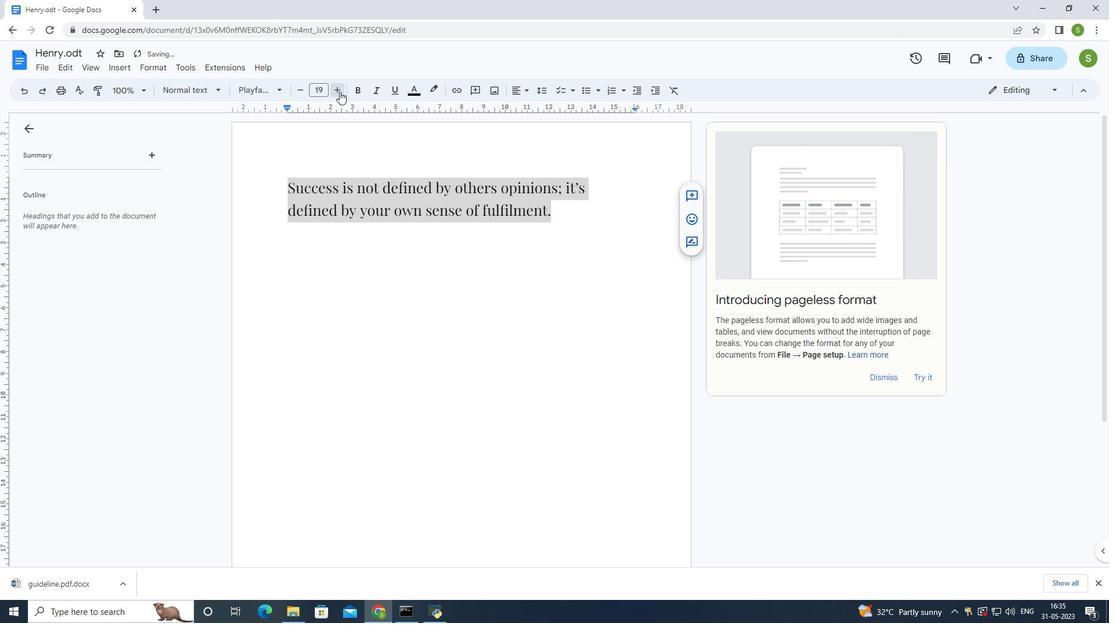 
Action: Mouse moved to (336, 95)
Screenshot: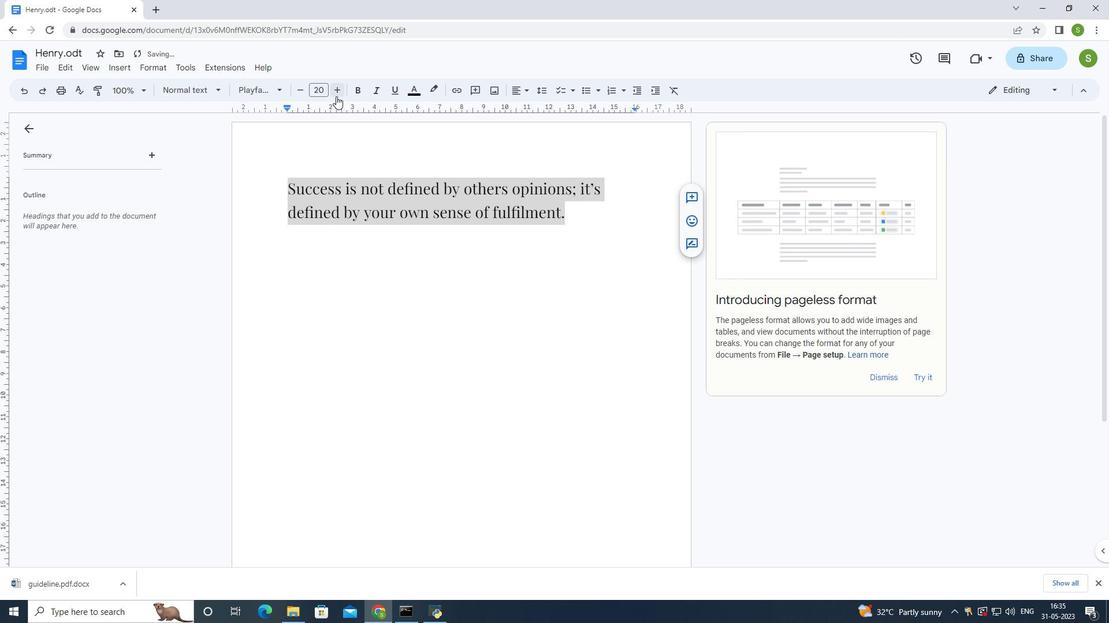 
Action: Mouse pressed left at (336, 95)
Screenshot: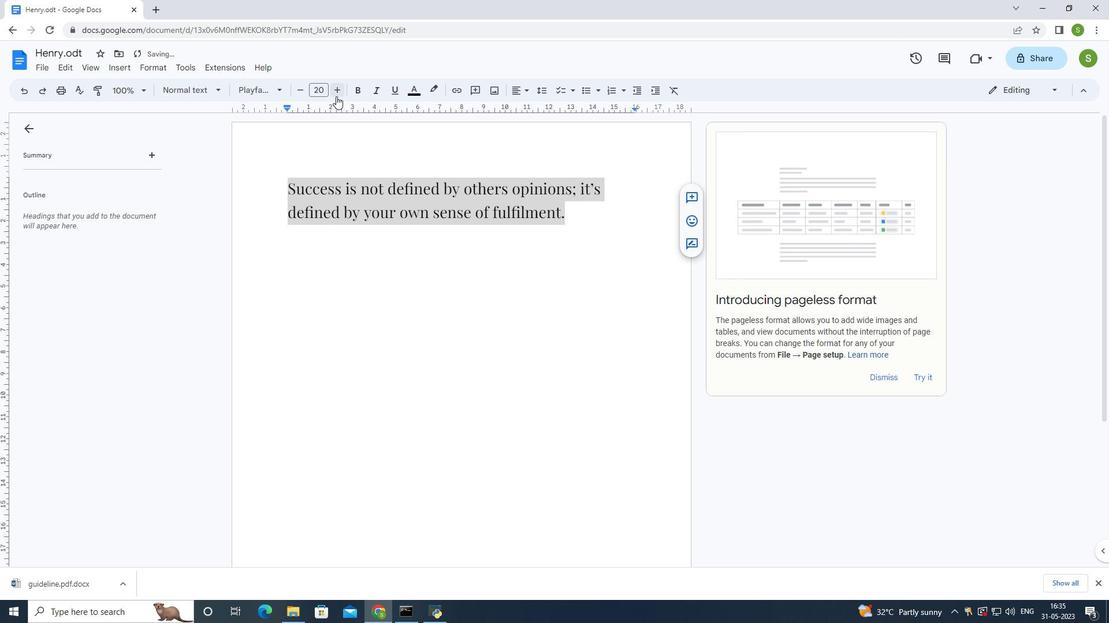 
Action: Mouse pressed left at (336, 95)
Screenshot: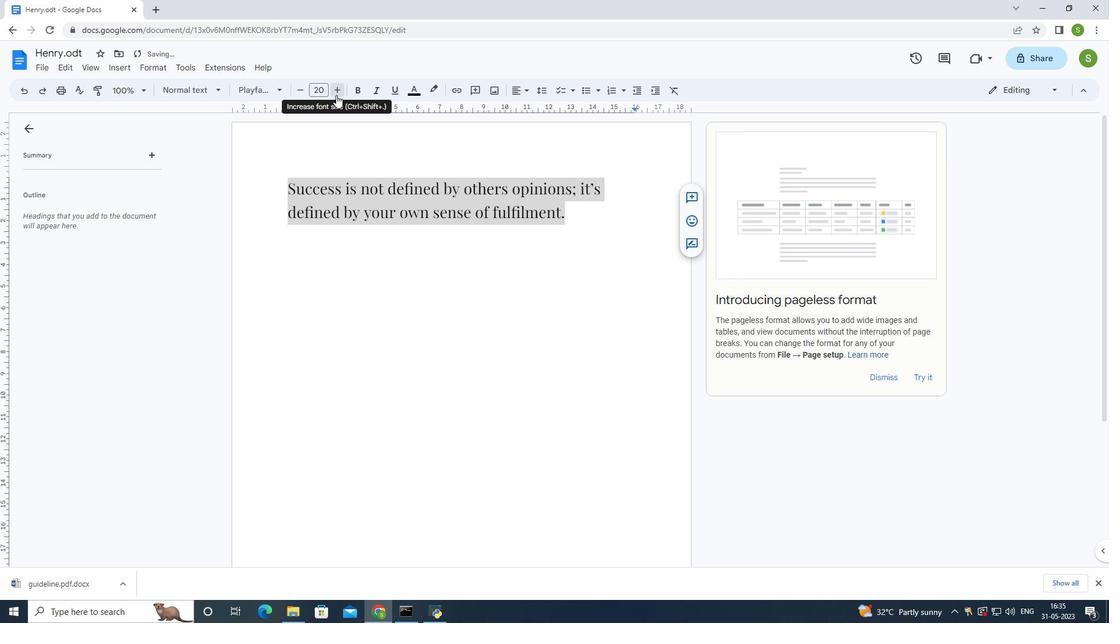 
Action: Mouse pressed left at (336, 95)
Screenshot: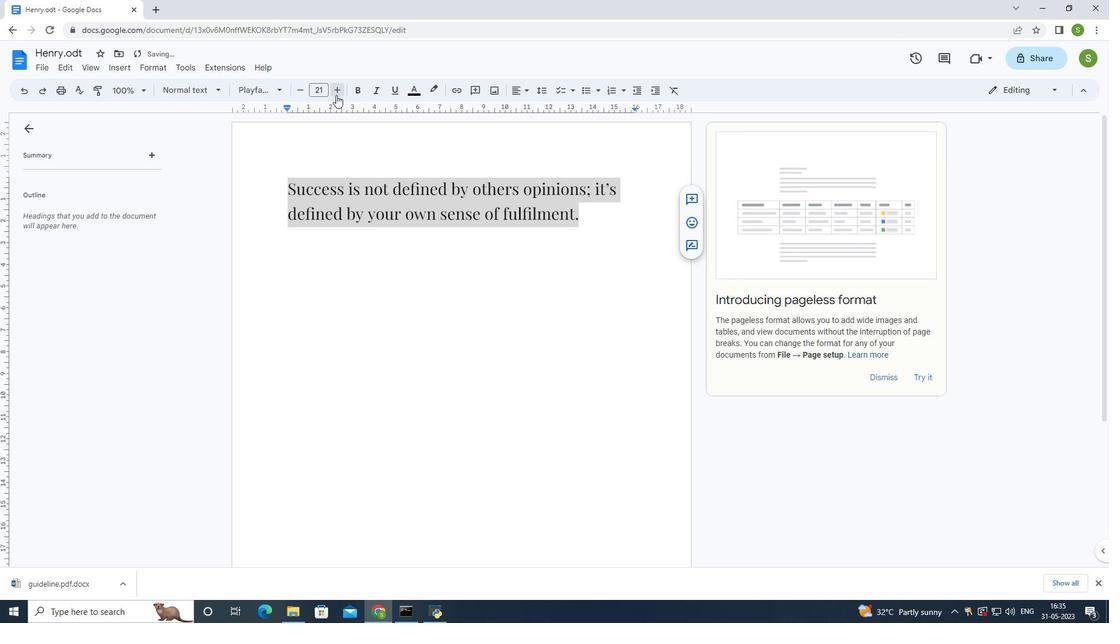 
Action: Mouse pressed left at (336, 95)
Screenshot: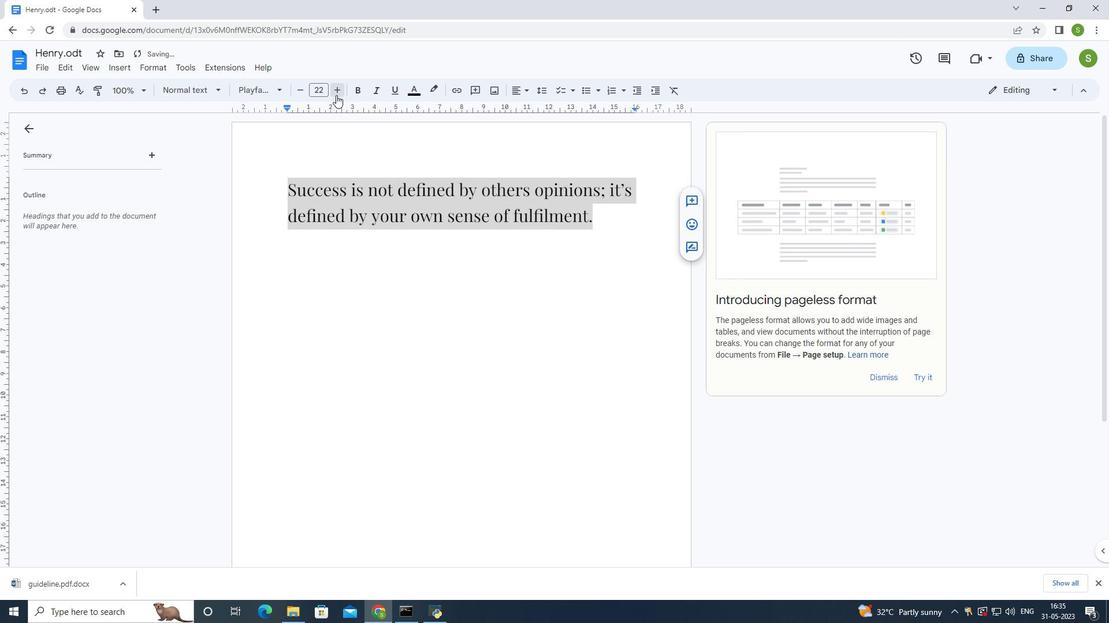 
Action: Mouse pressed left at (336, 95)
Screenshot: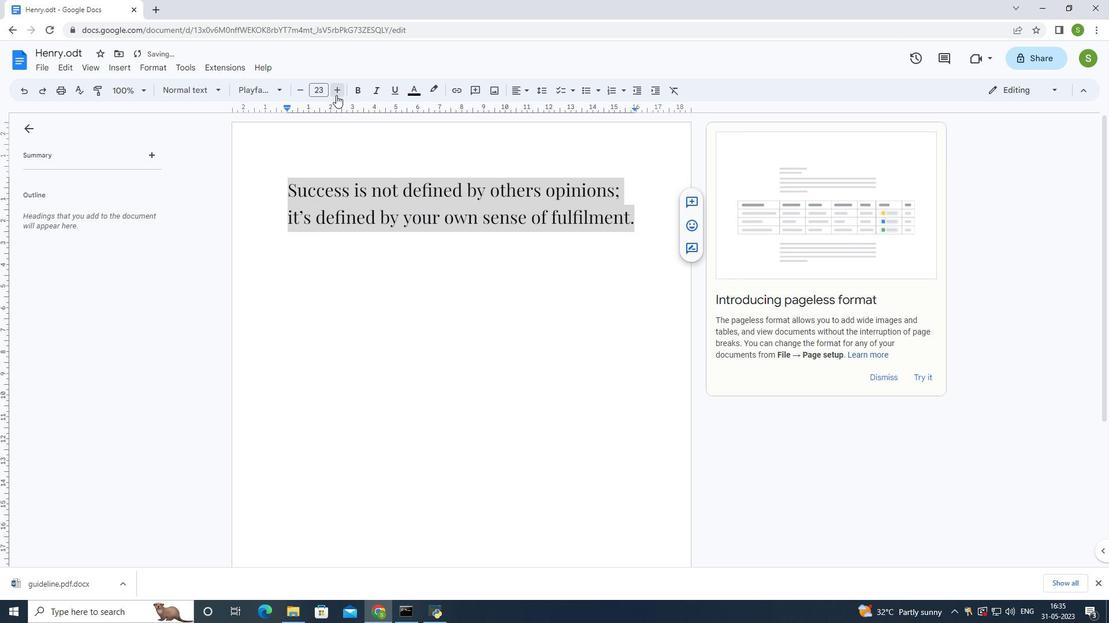 
Action: Mouse pressed left at (336, 95)
Screenshot: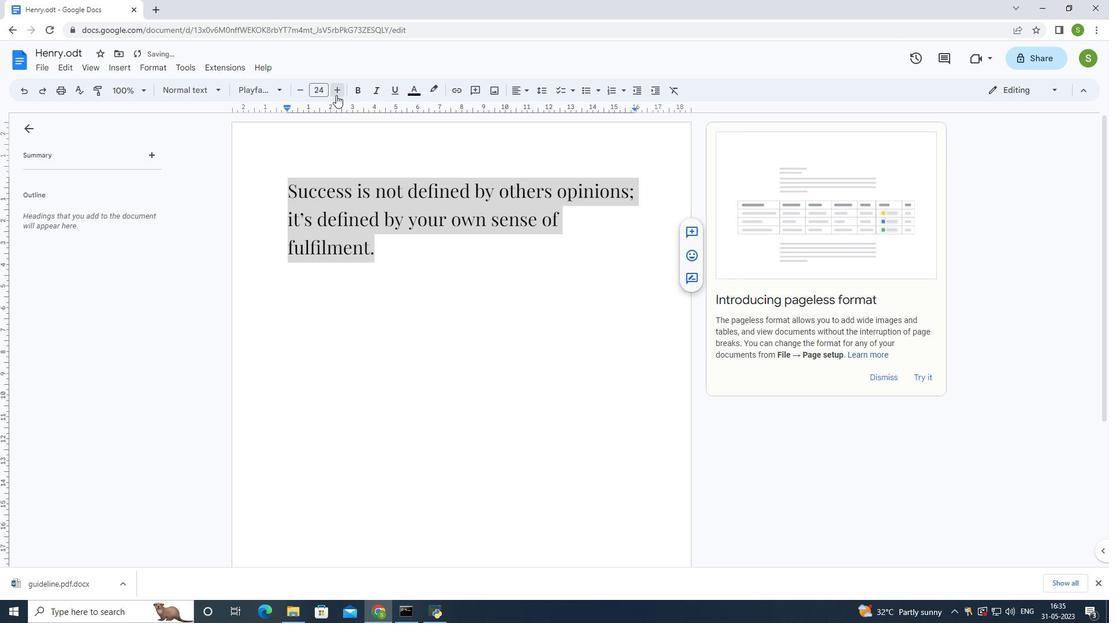 
Action: Mouse pressed left at (336, 95)
Screenshot: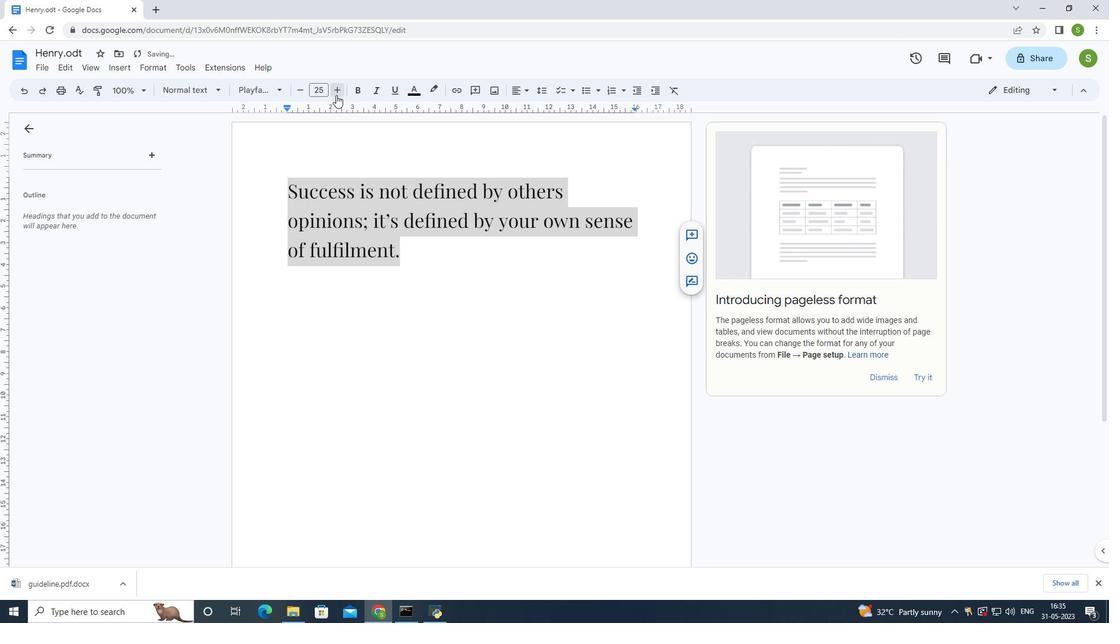 
Action: Mouse pressed left at (336, 95)
Screenshot: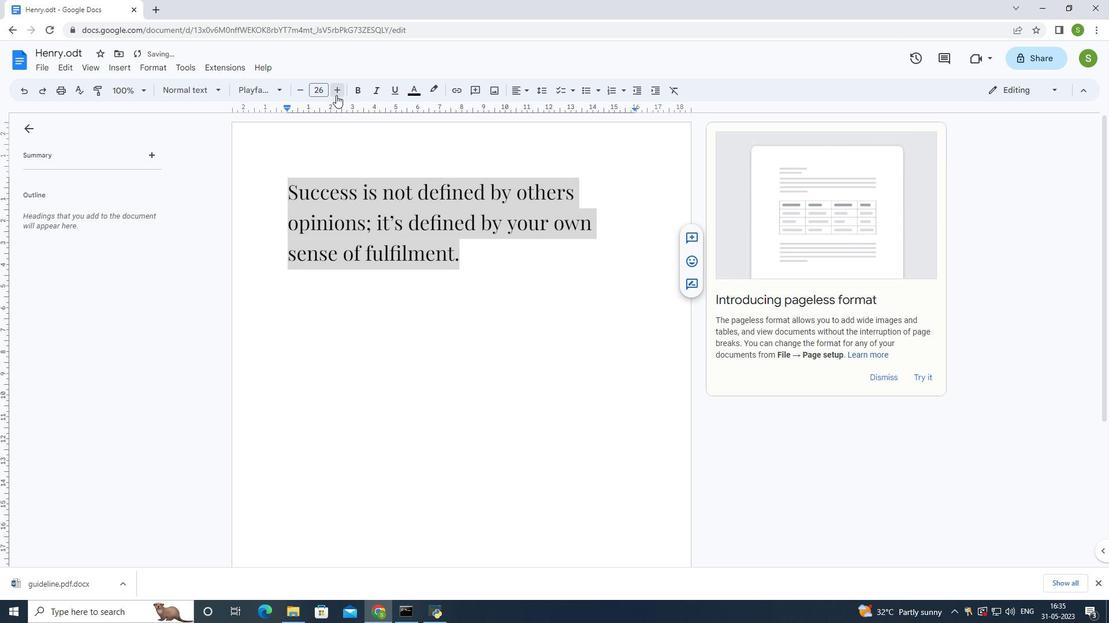 
Action: Mouse pressed left at (336, 95)
Screenshot: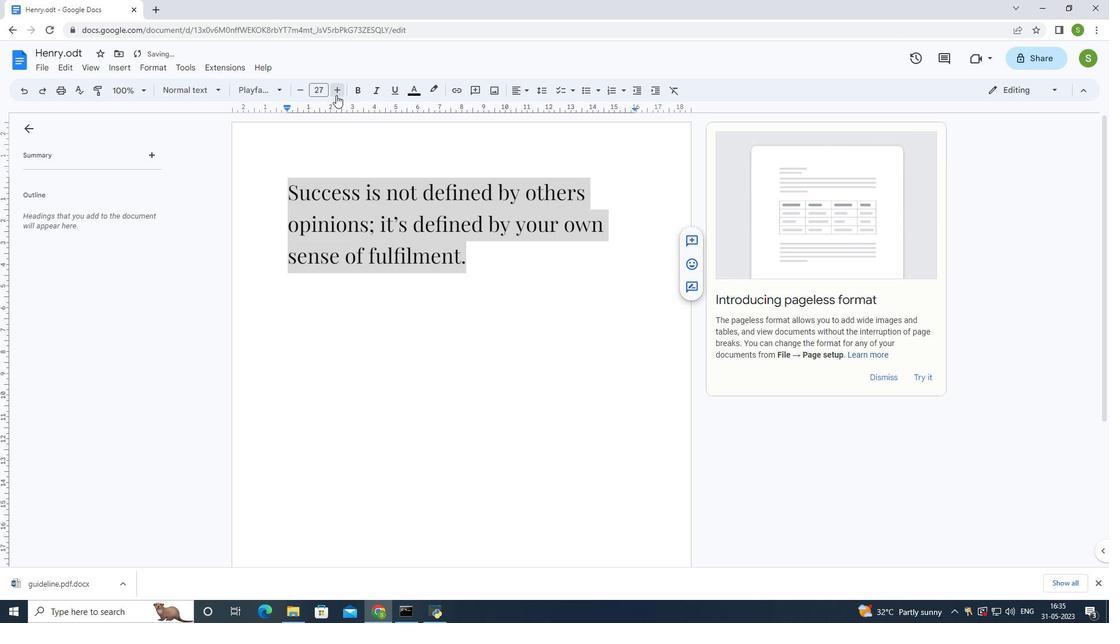 
Action: Mouse pressed left at (336, 95)
Screenshot: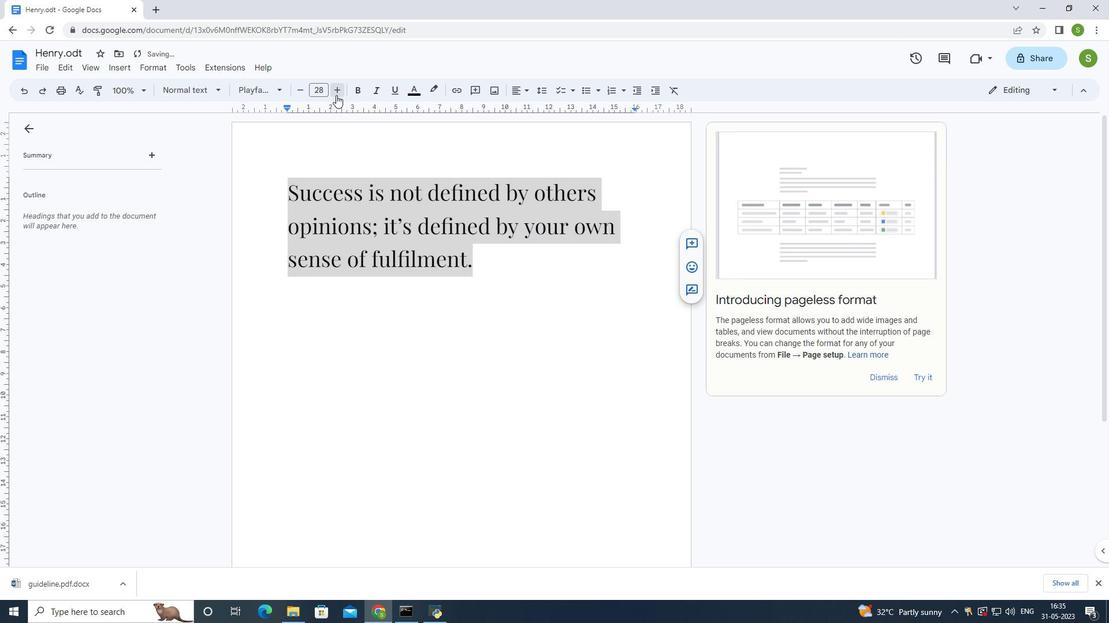 
Action: Mouse pressed left at (336, 95)
Screenshot: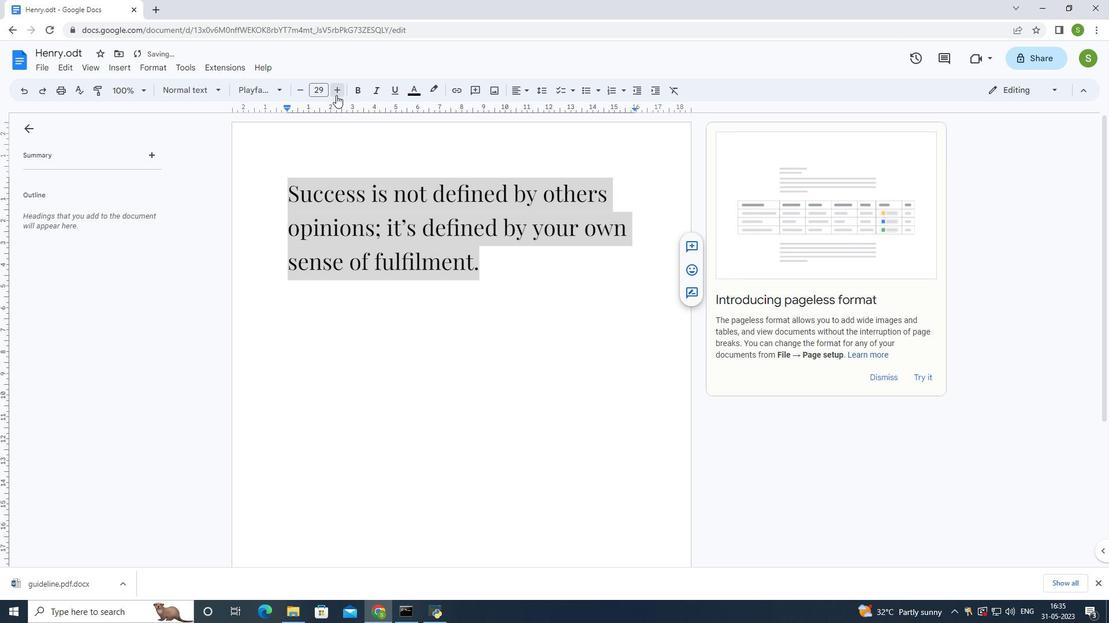 
Action: Mouse pressed left at (336, 95)
Screenshot: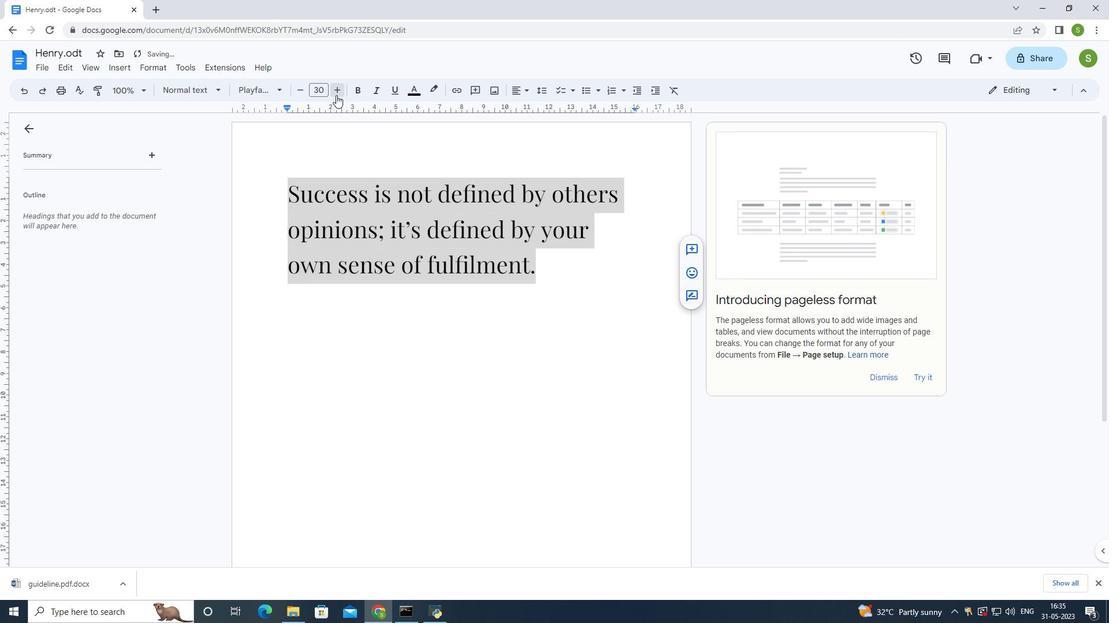 
Action: Mouse pressed left at (336, 95)
Screenshot: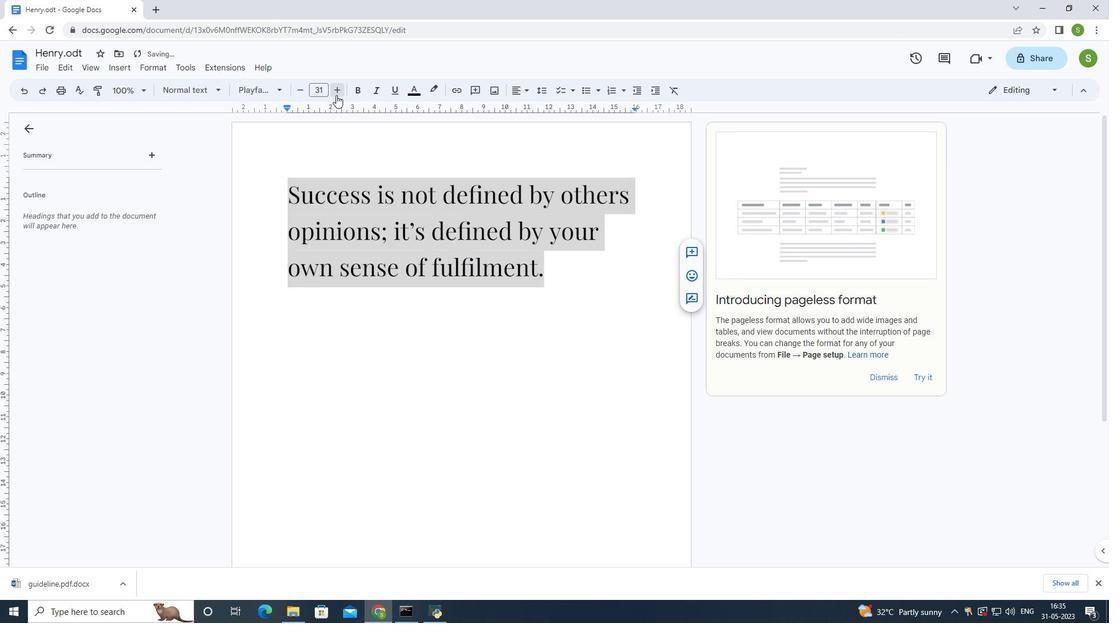 
Action: Mouse pressed left at (336, 95)
Screenshot: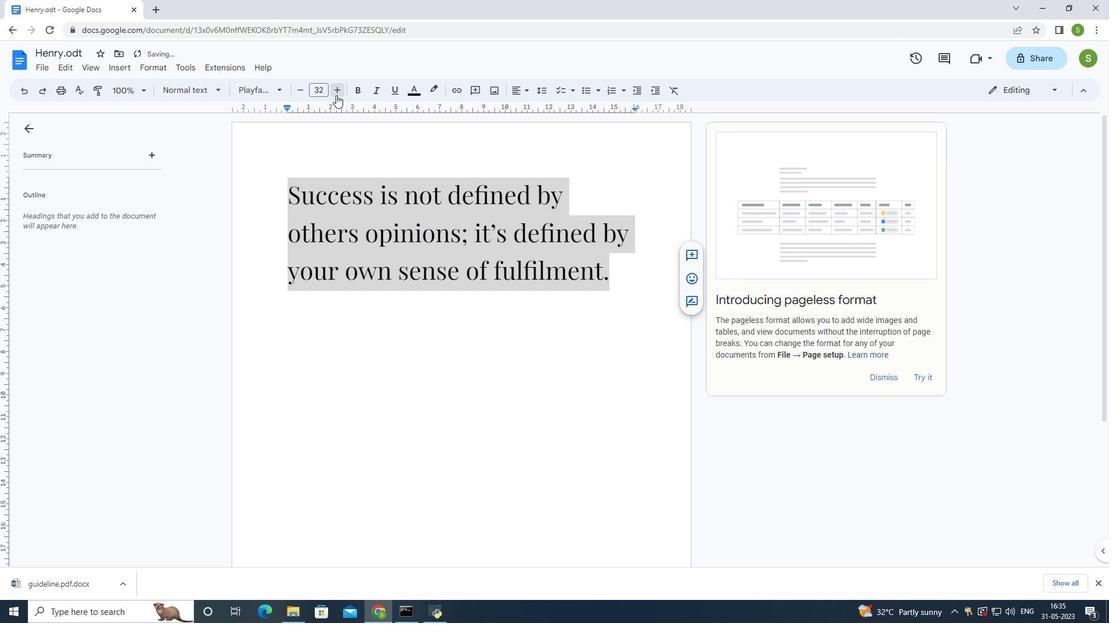 
Action: Mouse pressed left at (336, 95)
Screenshot: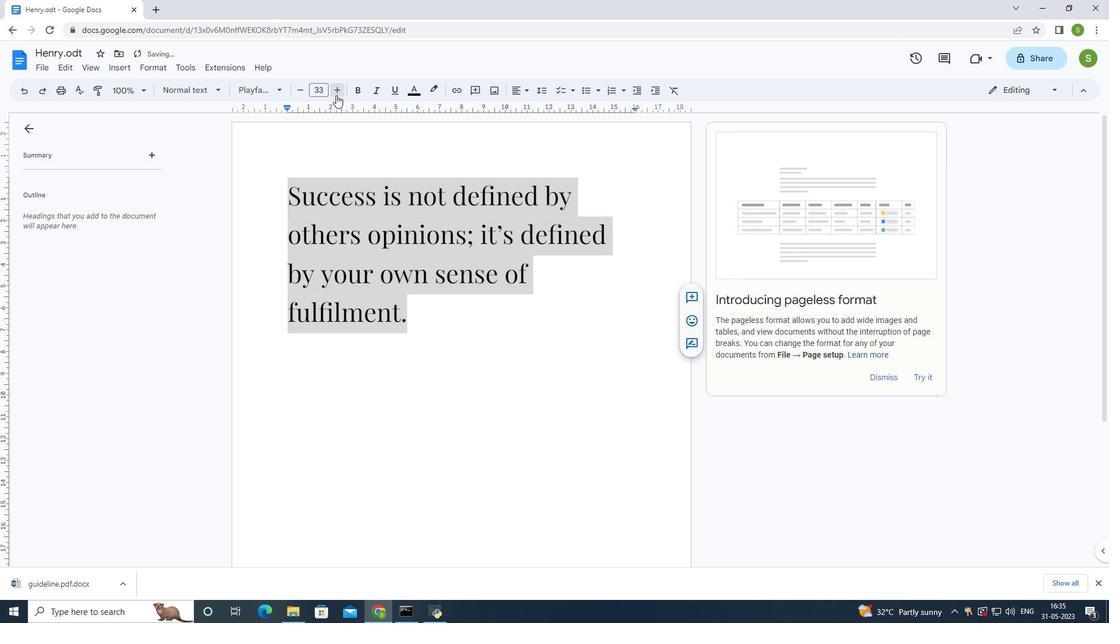 
Action: Mouse pressed left at (336, 95)
Screenshot: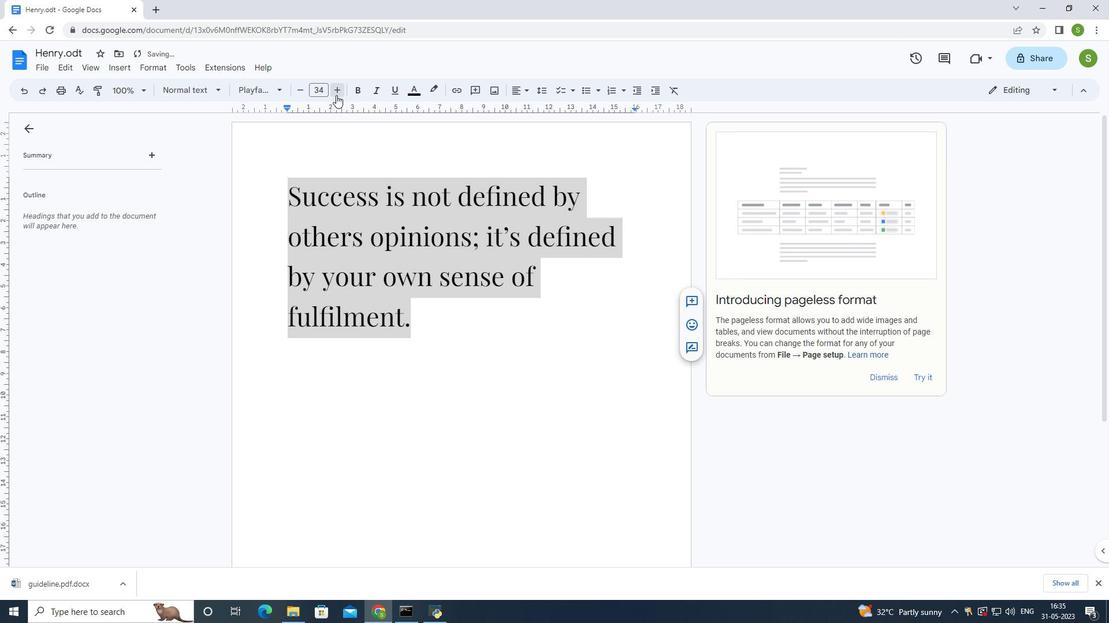
Action: Mouse pressed left at (336, 95)
Screenshot: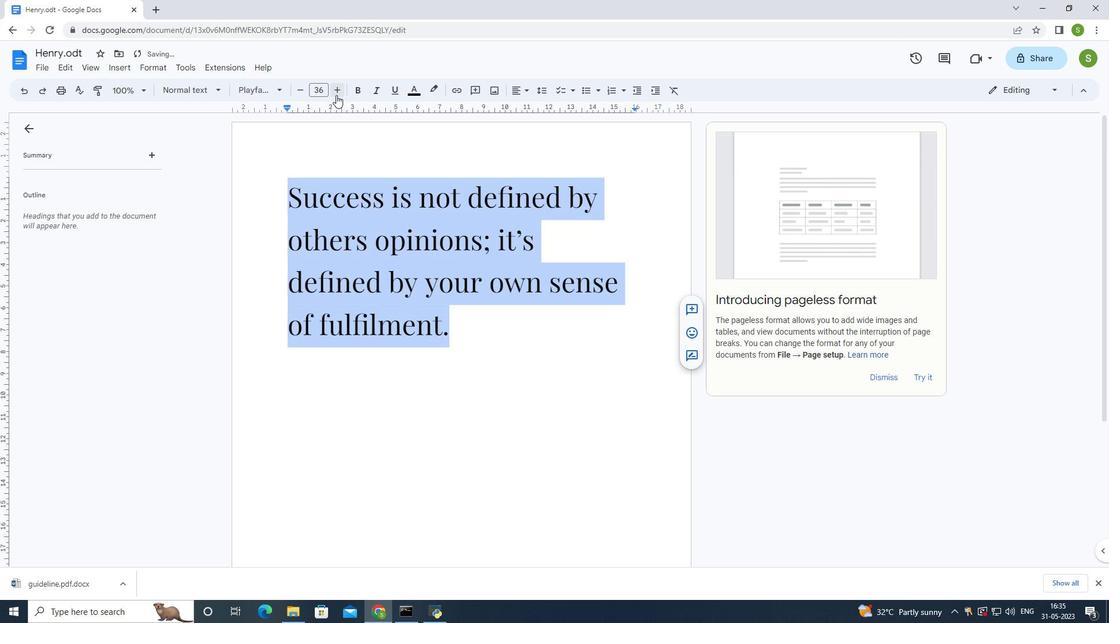 
Action: Mouse pressed left at (336, 95)
Screenshot: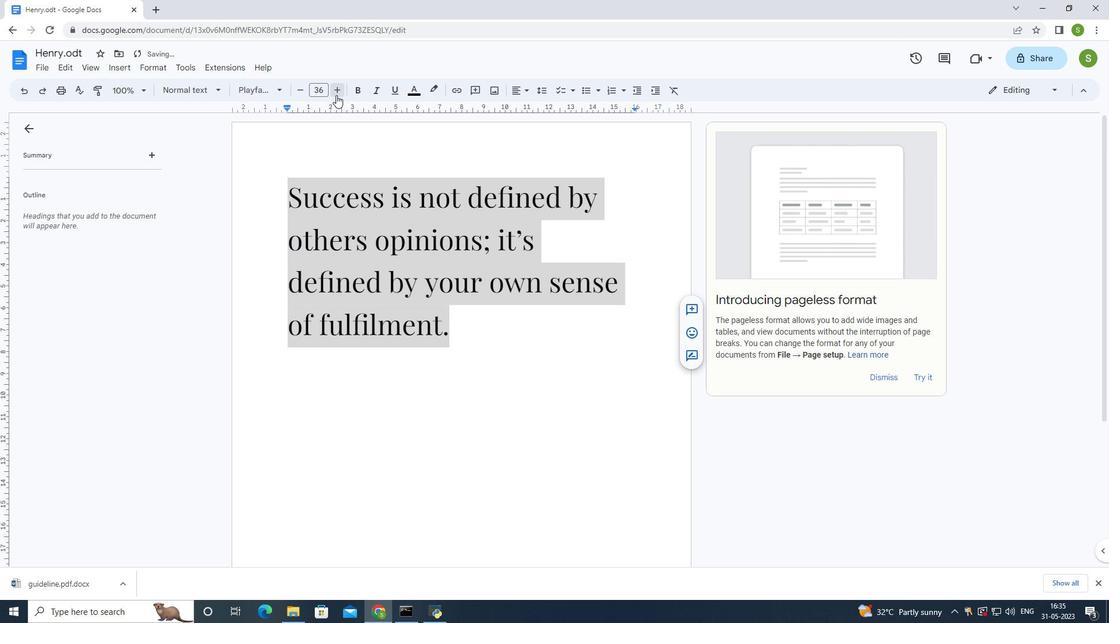 
Action: Mouse pressed left at (336, 95)
Screenshot: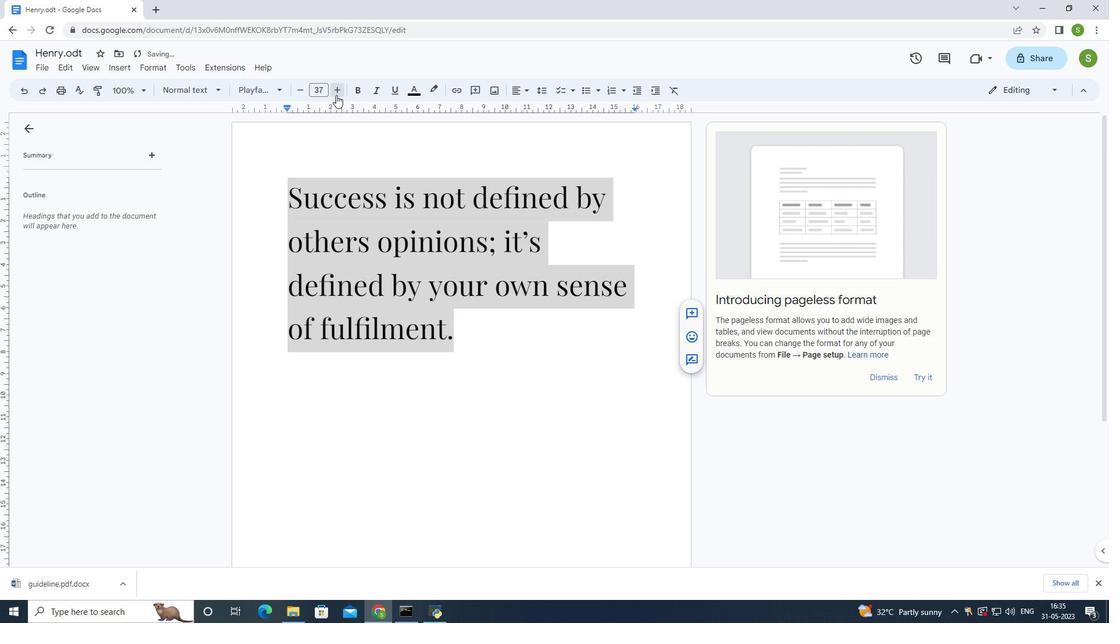 
Action: Mouse pressed left at (336, 95)
Screenshot: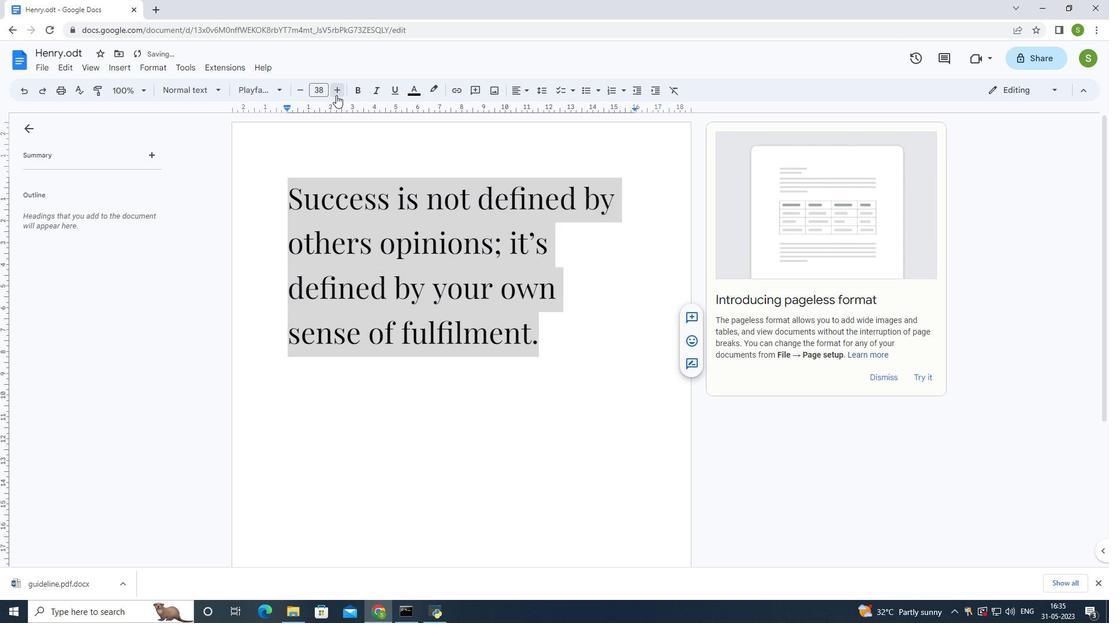 
Action: Mouse pressed left at (336, 95)
Screenshot: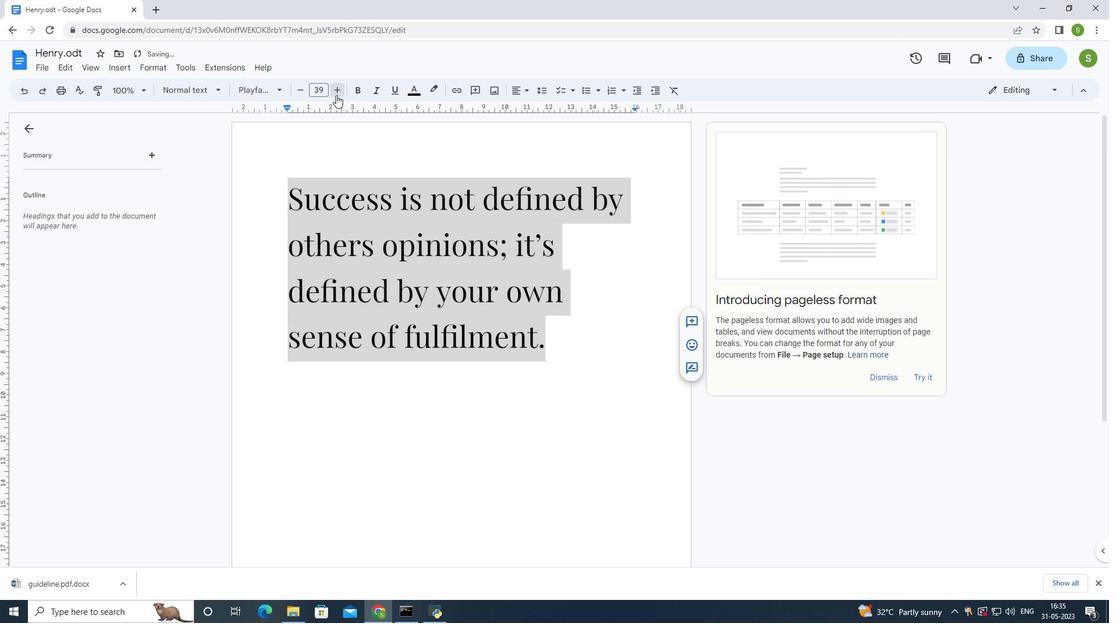 
Action: Mouse pressed left at (336, 95)
Screenshot: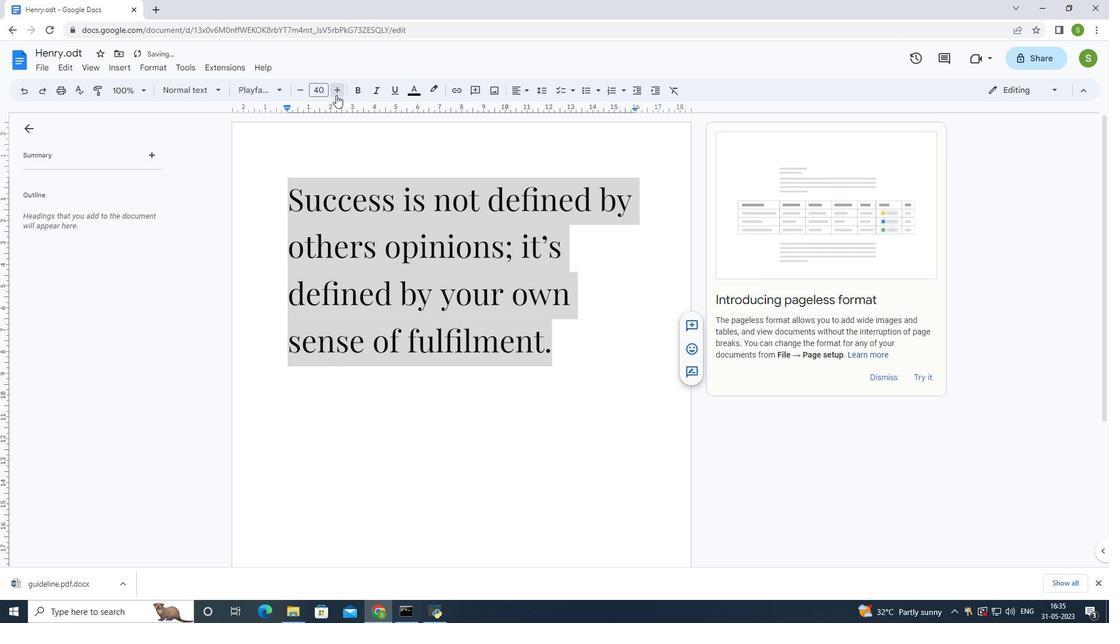 
Action: Mouse pressed left at (336, 95)
Screenshot: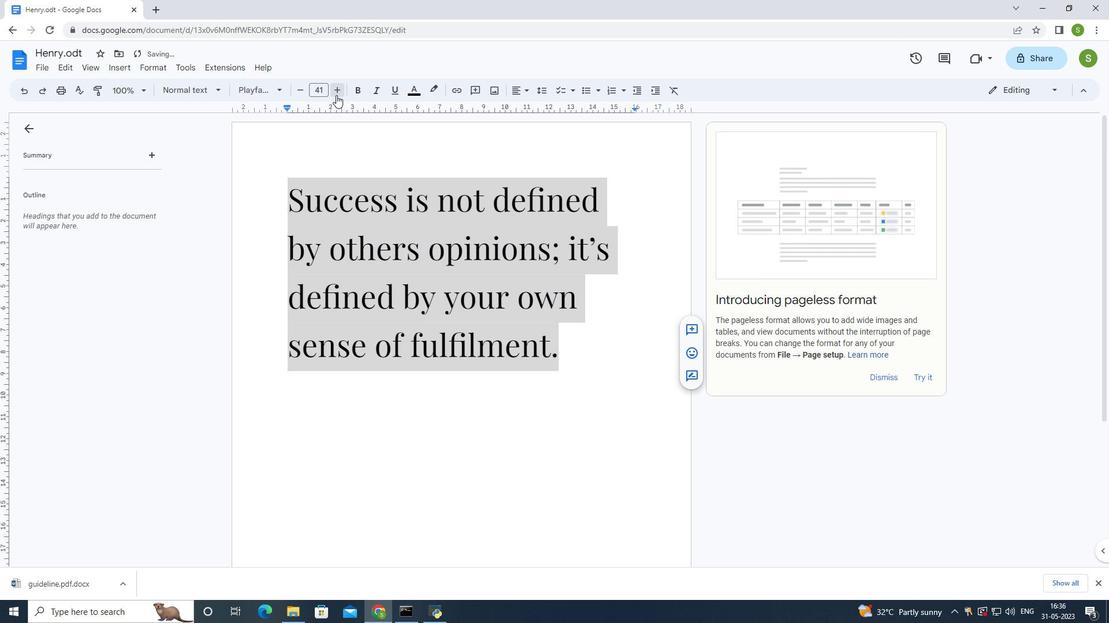 
Action: Mouse pressed left at (336, 95)
Screenshot: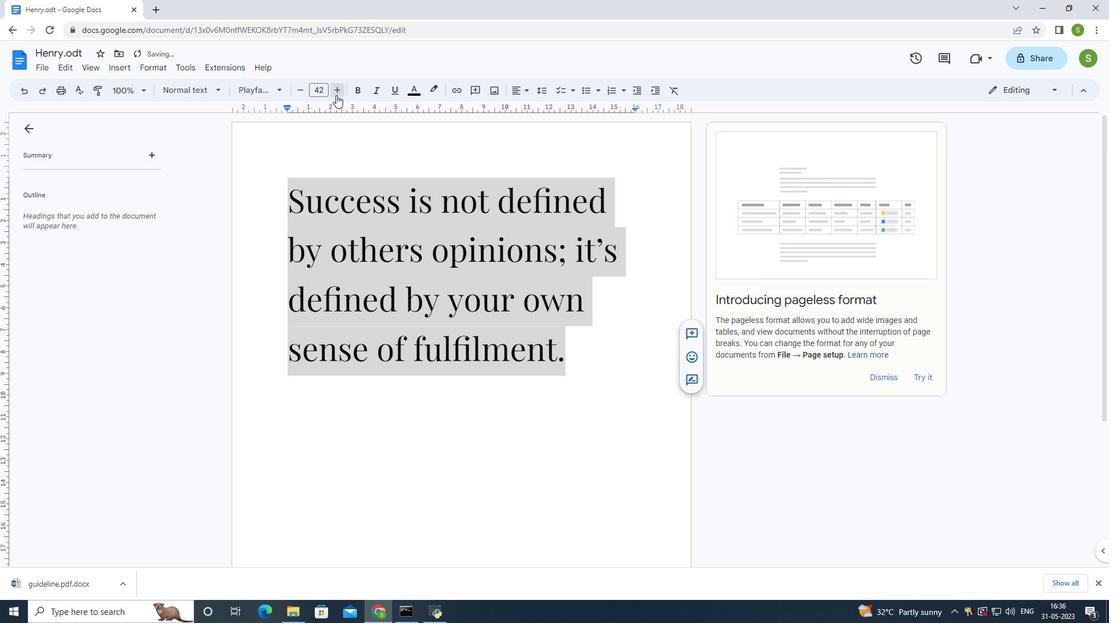 
Action: Mouse pressed left at (336, 95)
Screenshot: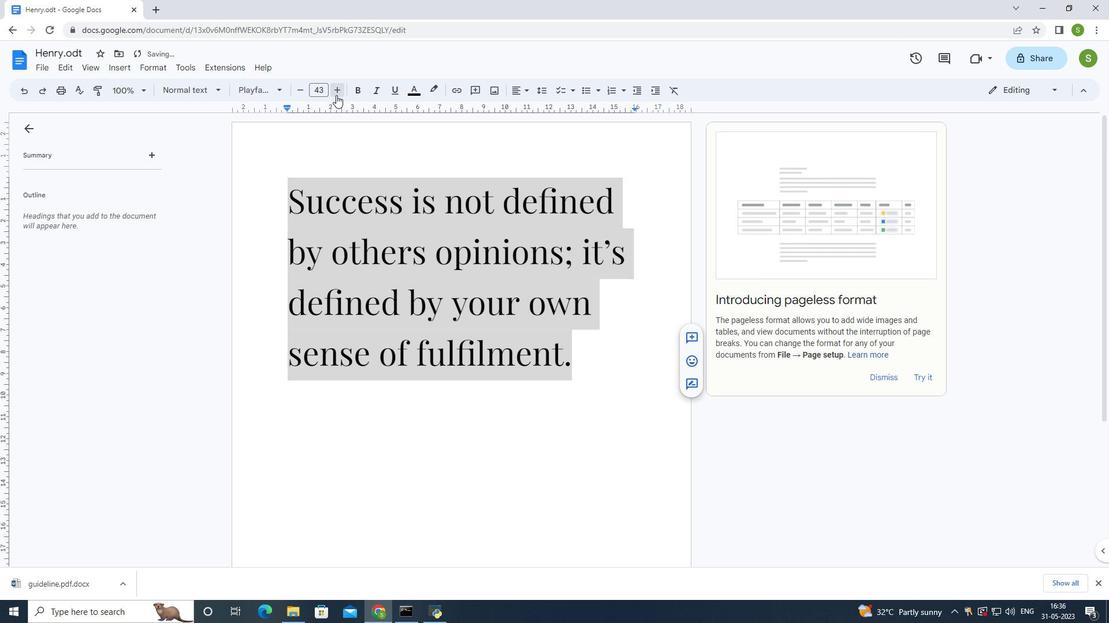 
Action: Mouse pressed left at (336, 95)
Screenshot: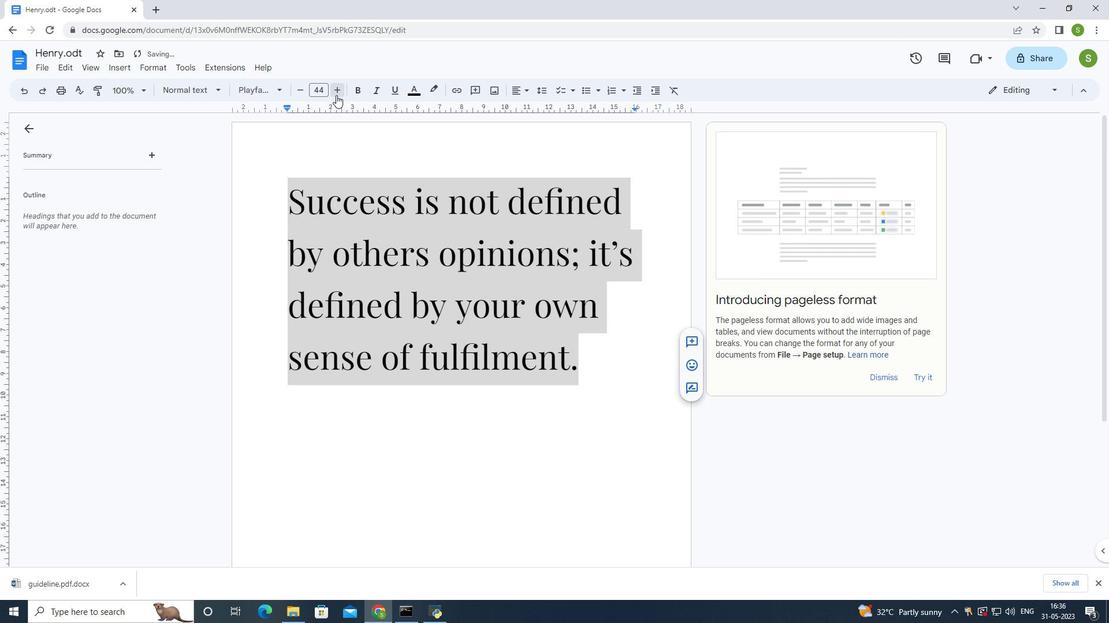 
Action: Mouse pressed left at (336, 95)
Screenshot: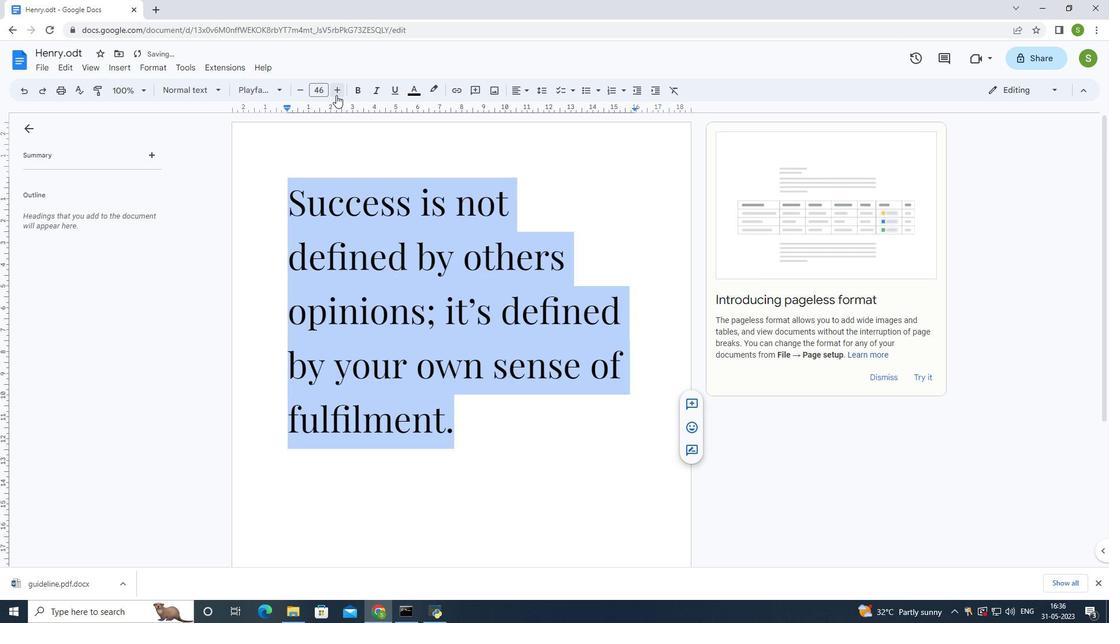 
Action: Mouse pressed left at (336, 95)
Screenshot: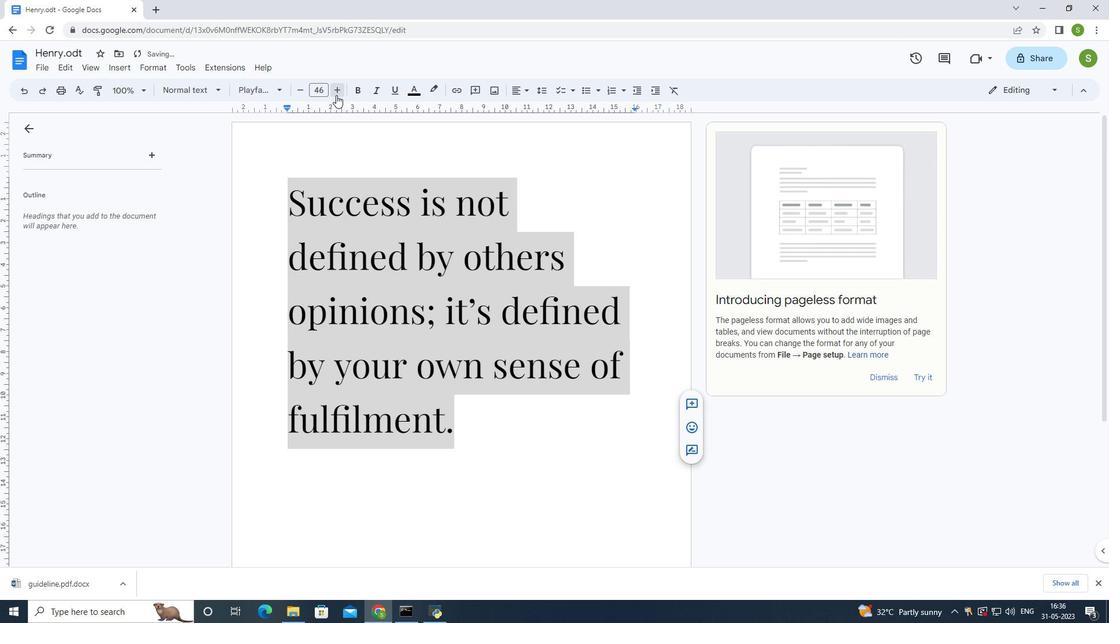 
Action: Mouse moved to (518, 93)
Screenshot: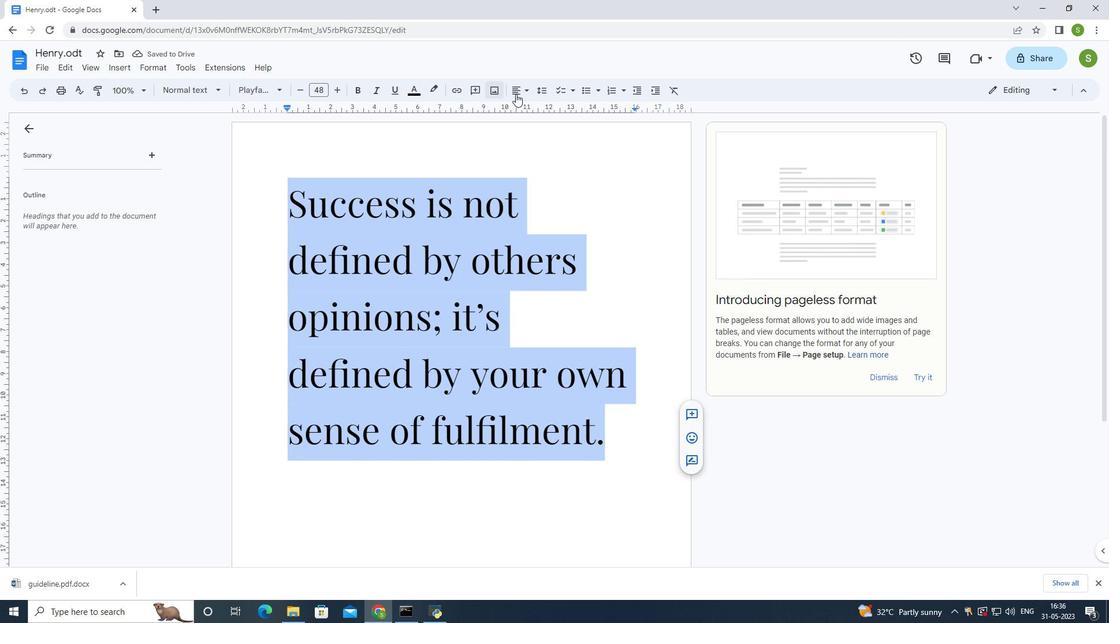 
Action: Mouse pressed left at (518, 93)
Screenshot: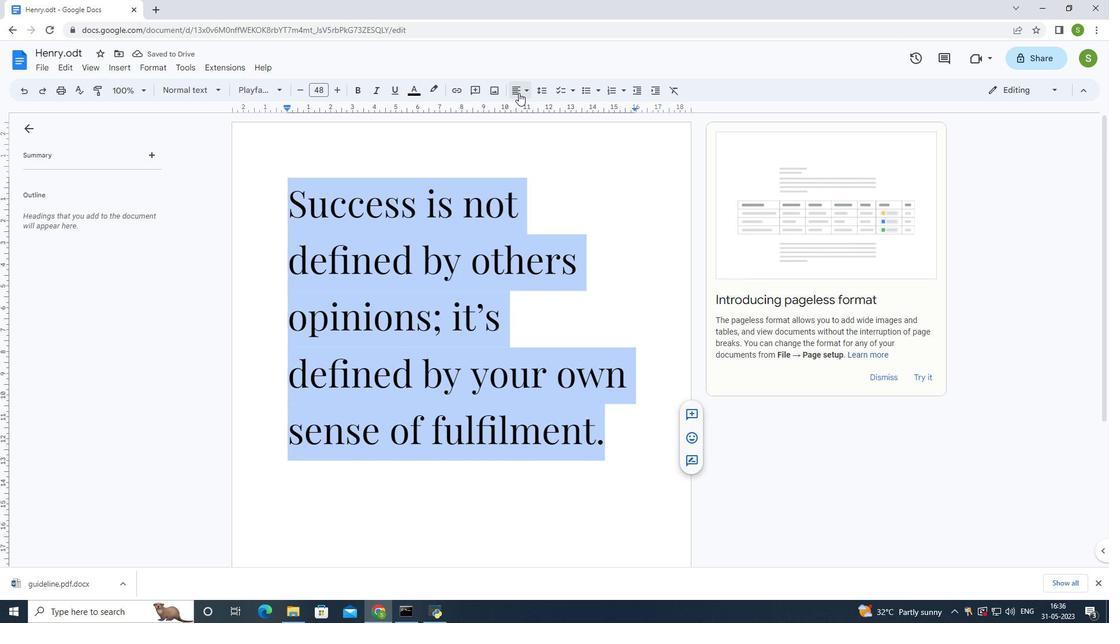 
Action: Mouse moved to (549, 107)
Screenshot: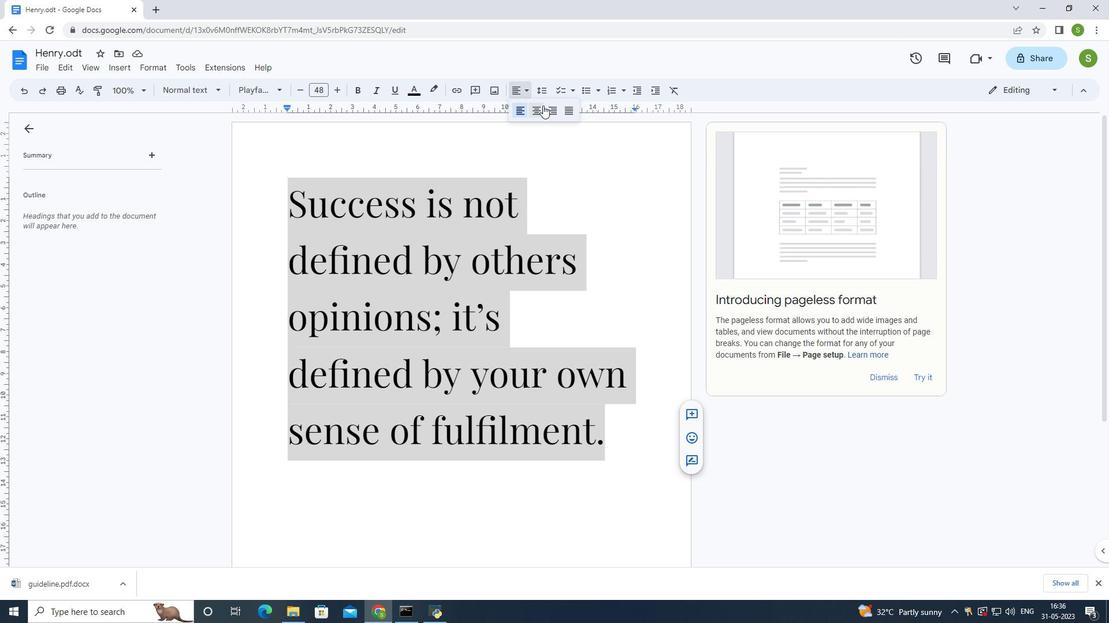 
Action: Mouse pressed left at (549, 107)
Screenshot: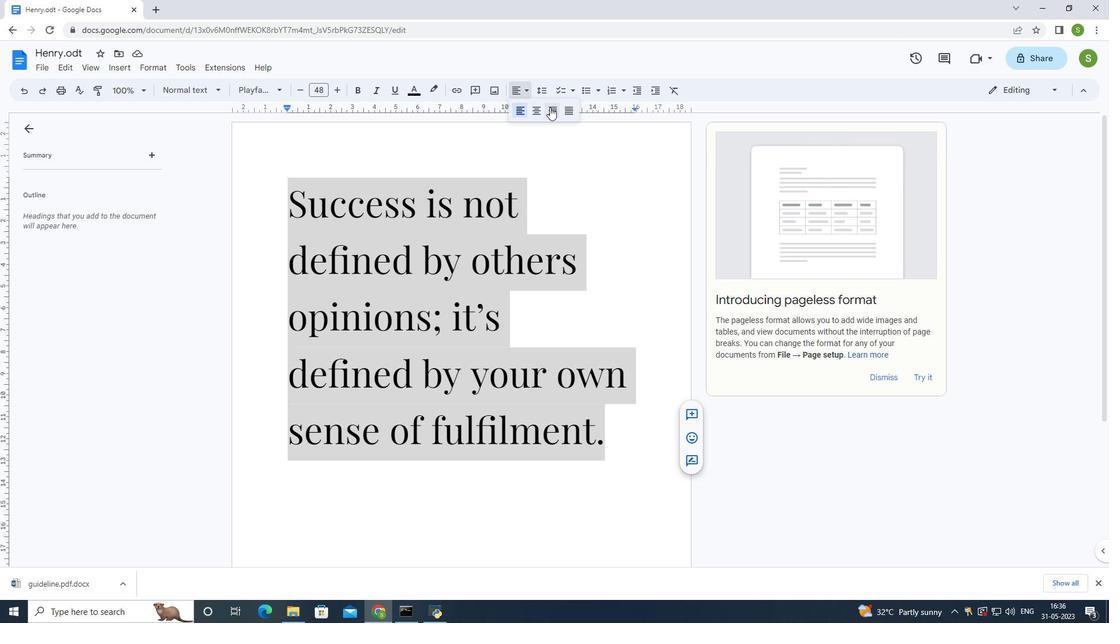 
Action: Mouse moved to (417, 91)
Screenshot: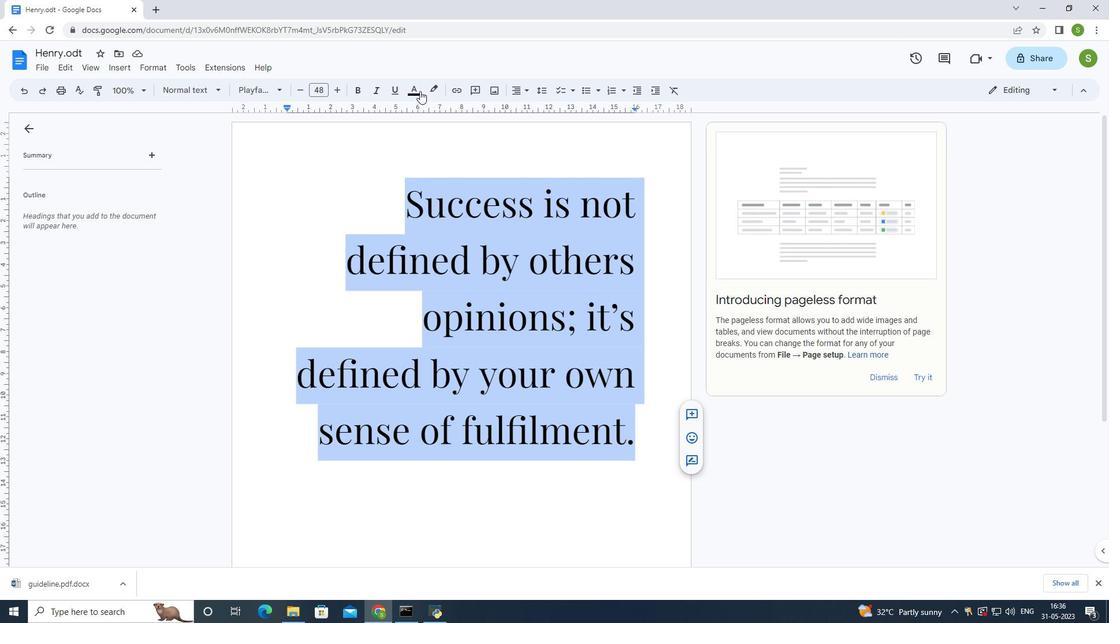 
Action: Mouse pressed left at (417, 91)
Screenshot: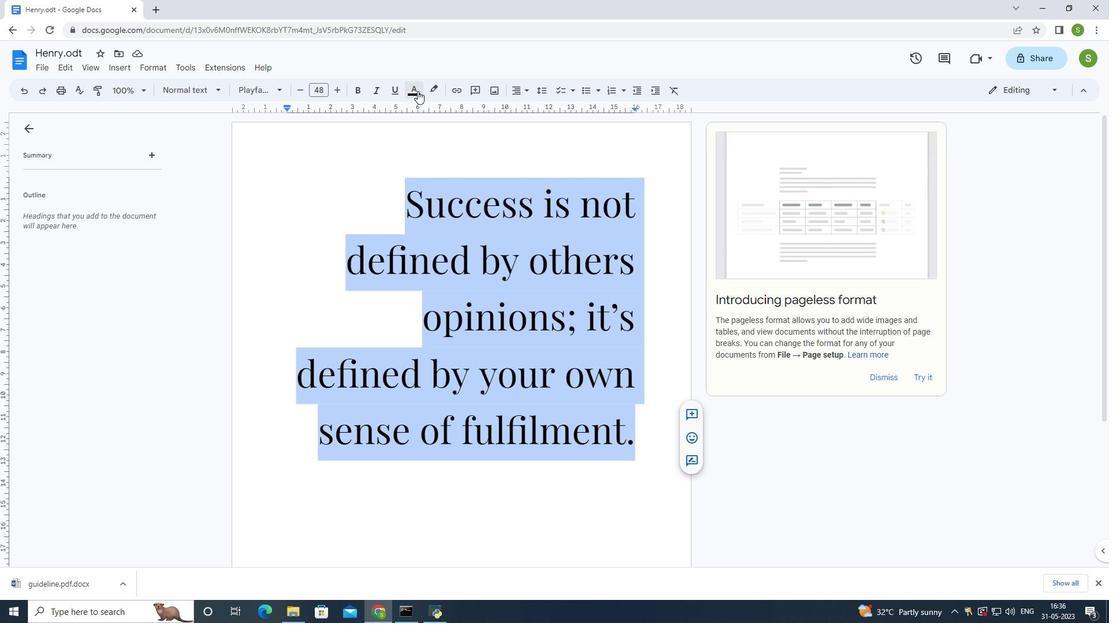 
Action: Mouse moved to (529, 164)
Screenshot: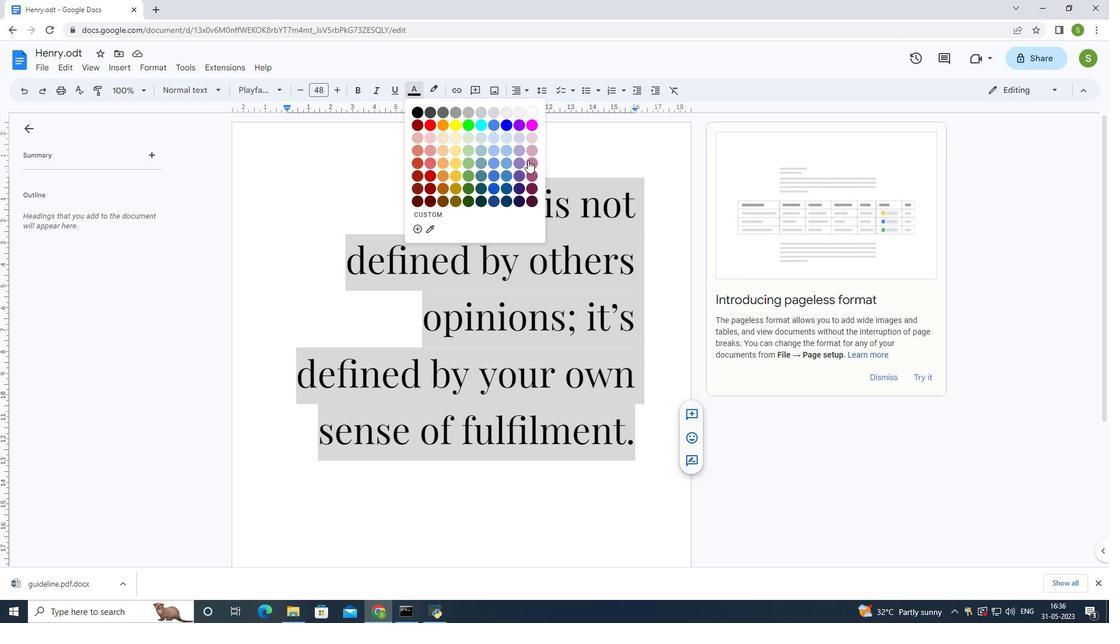 
Action: Mouse pressed left at (529, 164)
Screenshot: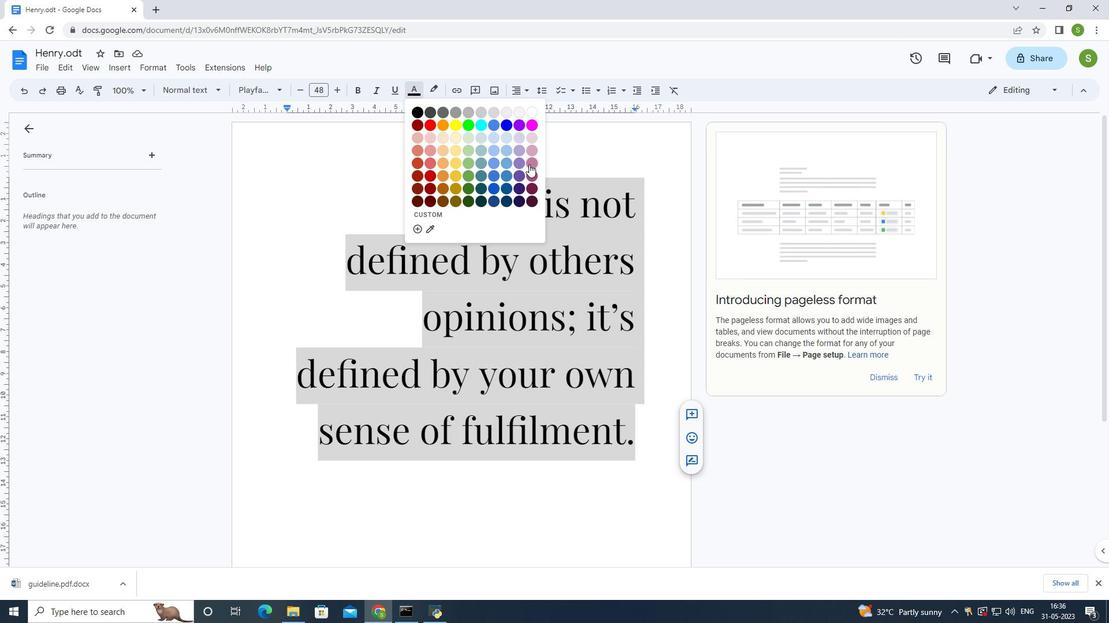 
Action: Mouse moved to (358, 212)
Screenshot: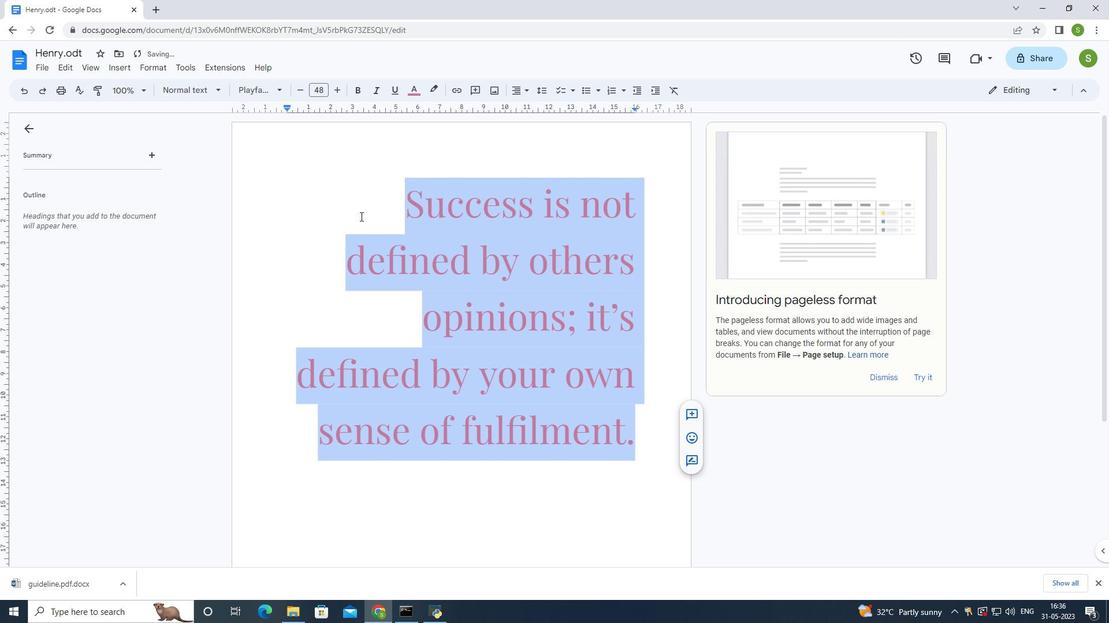 
Action: Mouse pressed left at (358, 212)
Screenshot: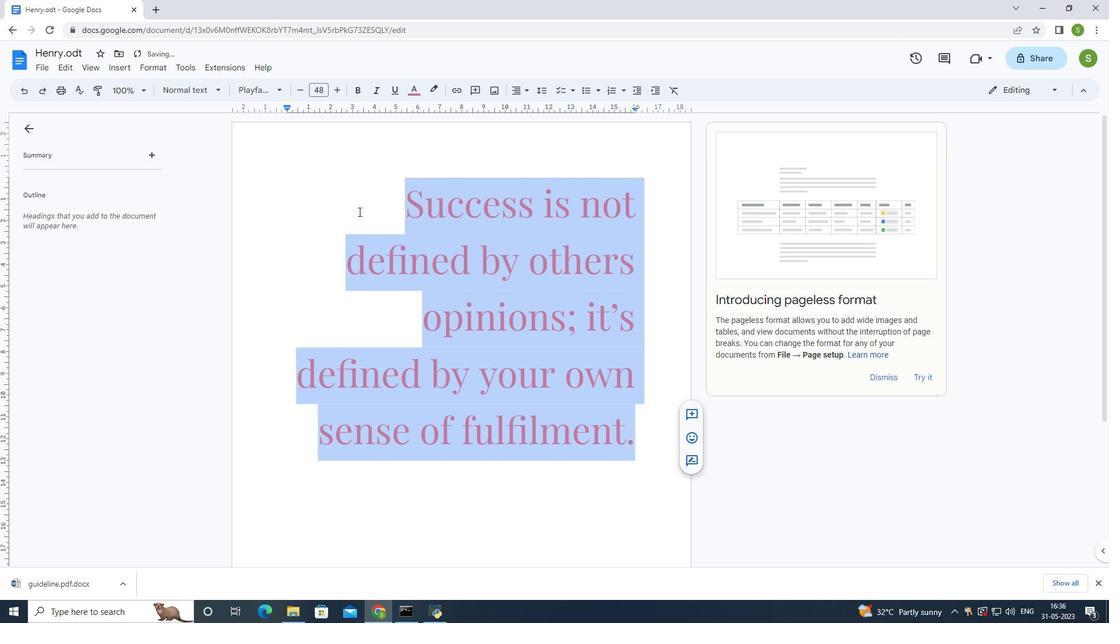 
Action: Mouse moved to (419, 216)
Screenshot: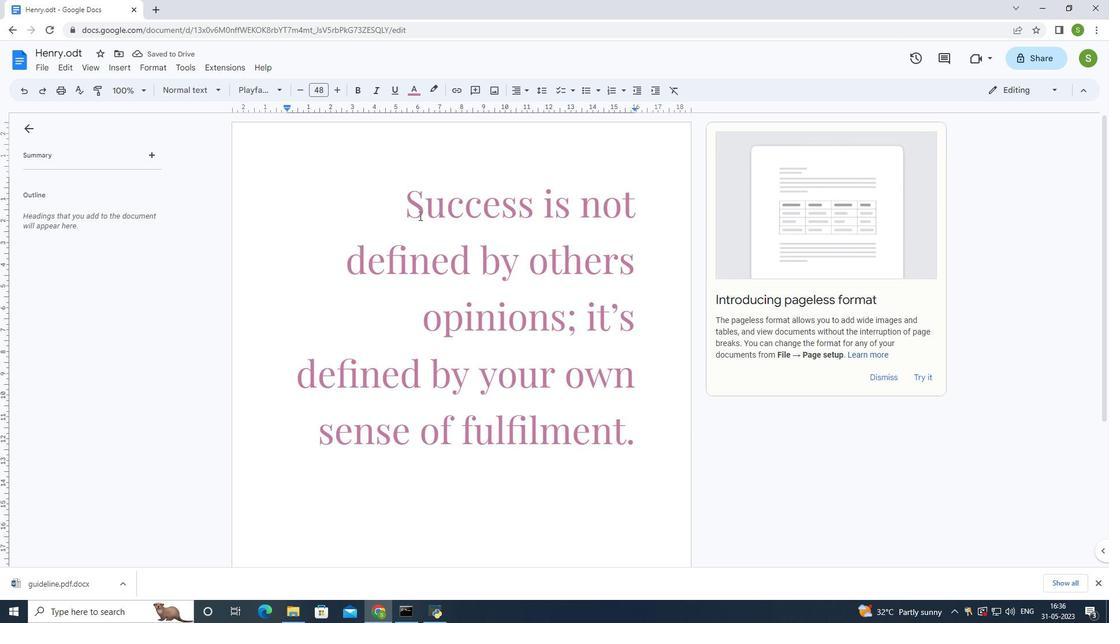 
Action: Key pressed ctrl+S
Screenshot: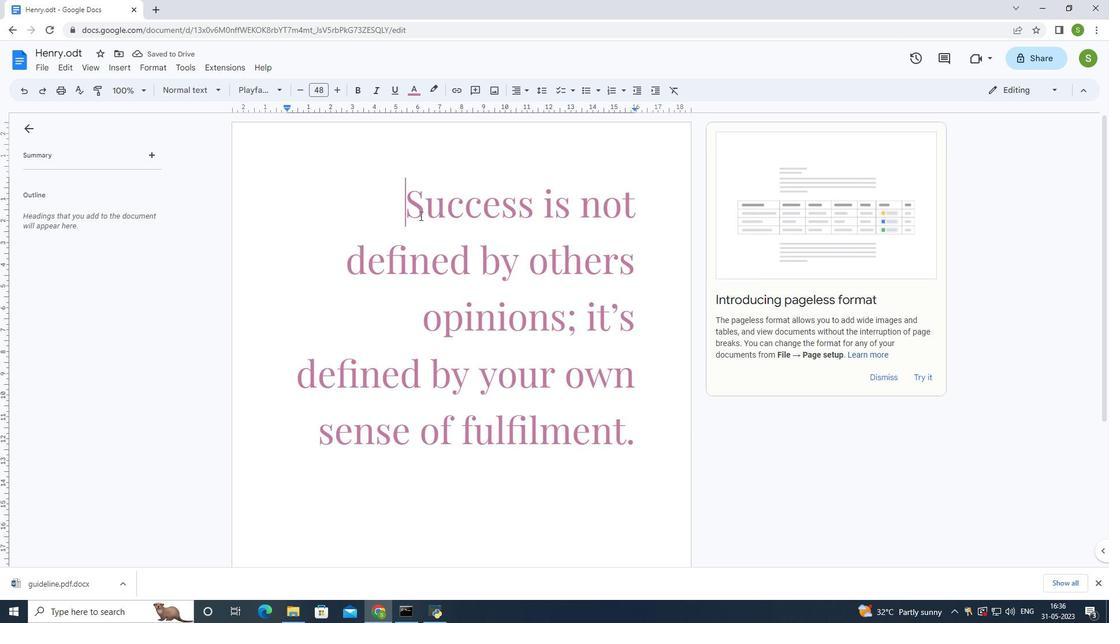 
